 Task: For heading Arial black with underline.  font size for heading18,  'Change the font style of data to'Calibri.  and font size to 9,  Change the alignment of both headline & data to Align center.  In the sheet  analysisAnnualSales_Report_2023
Action: Mouse moved to (402, 579)
Screenshot: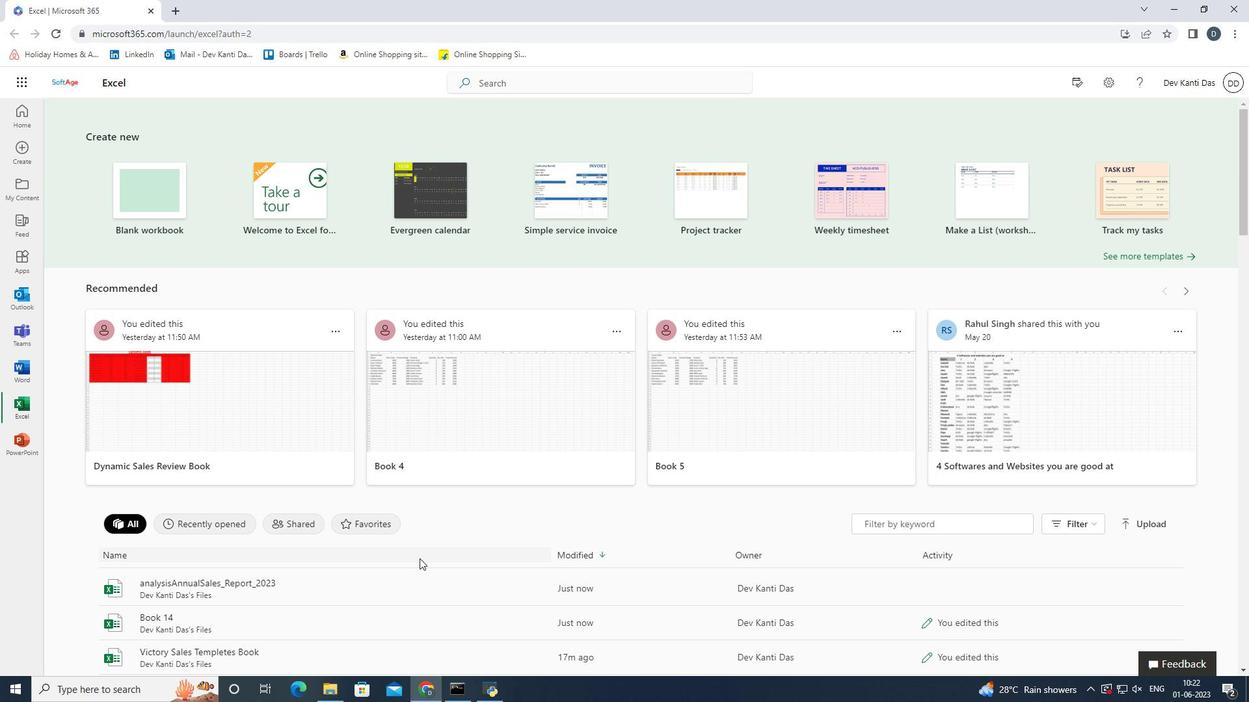 
Action: Mouse pressed left at (402, 579)
Screenshot: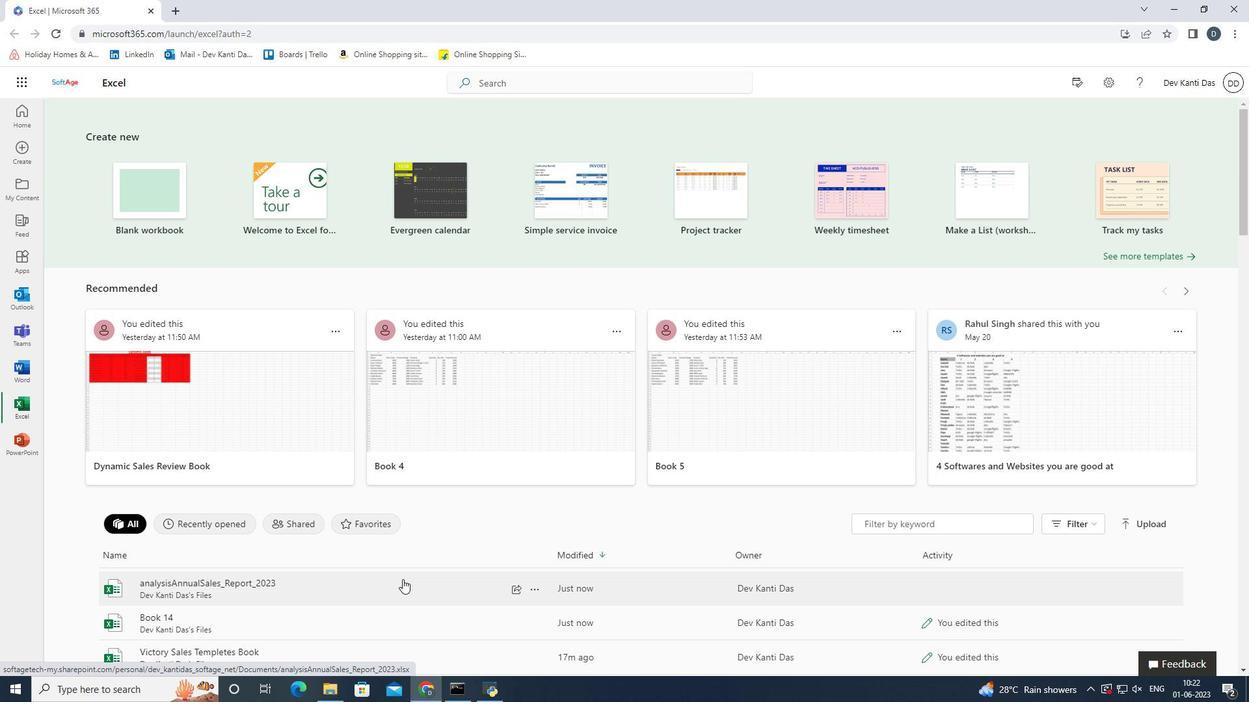 
Action: Mouse moved to (74, 219)
Screenshot: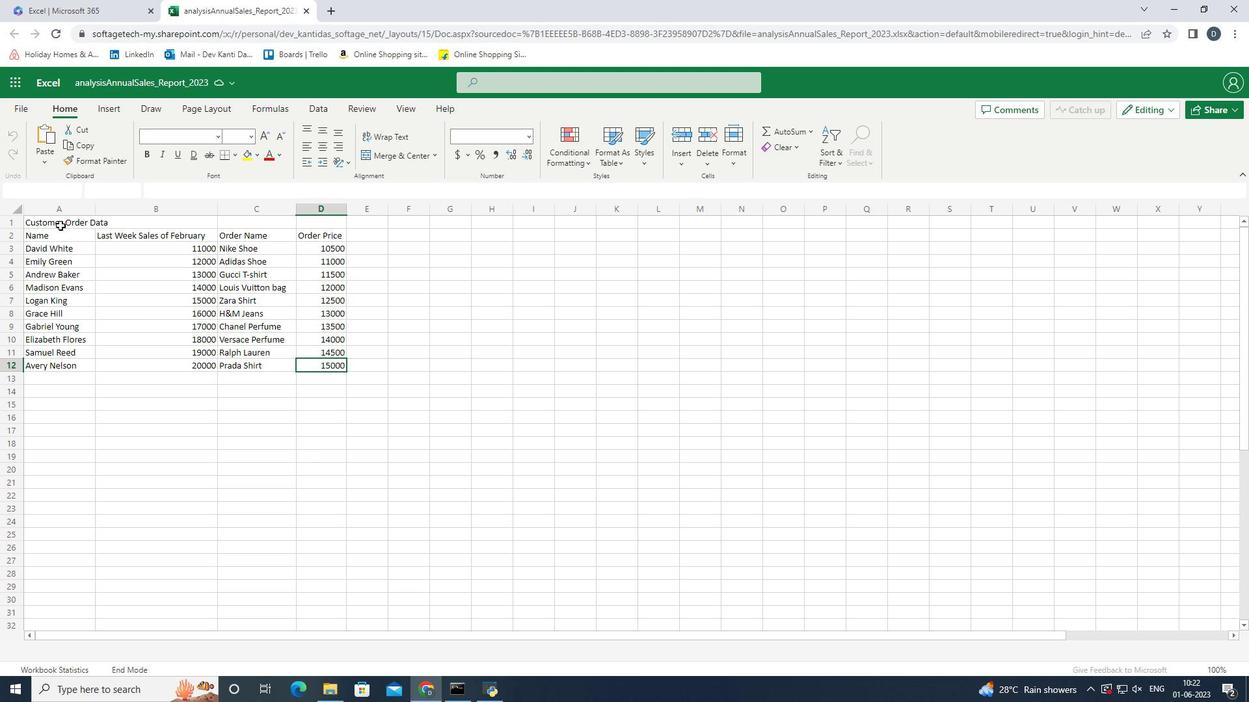 
Action: Mouse pressed left at (74, 219)
Screenshot: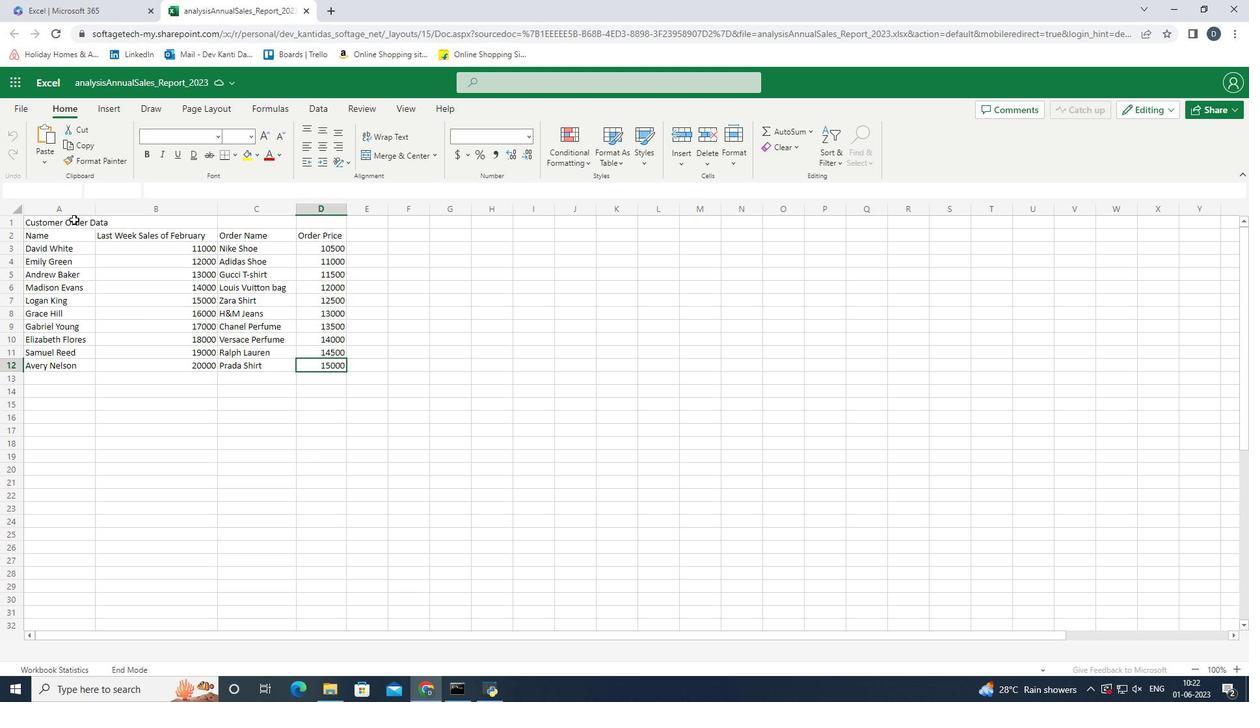 
Action: Mouse moved to (217, 134)
Screenshot: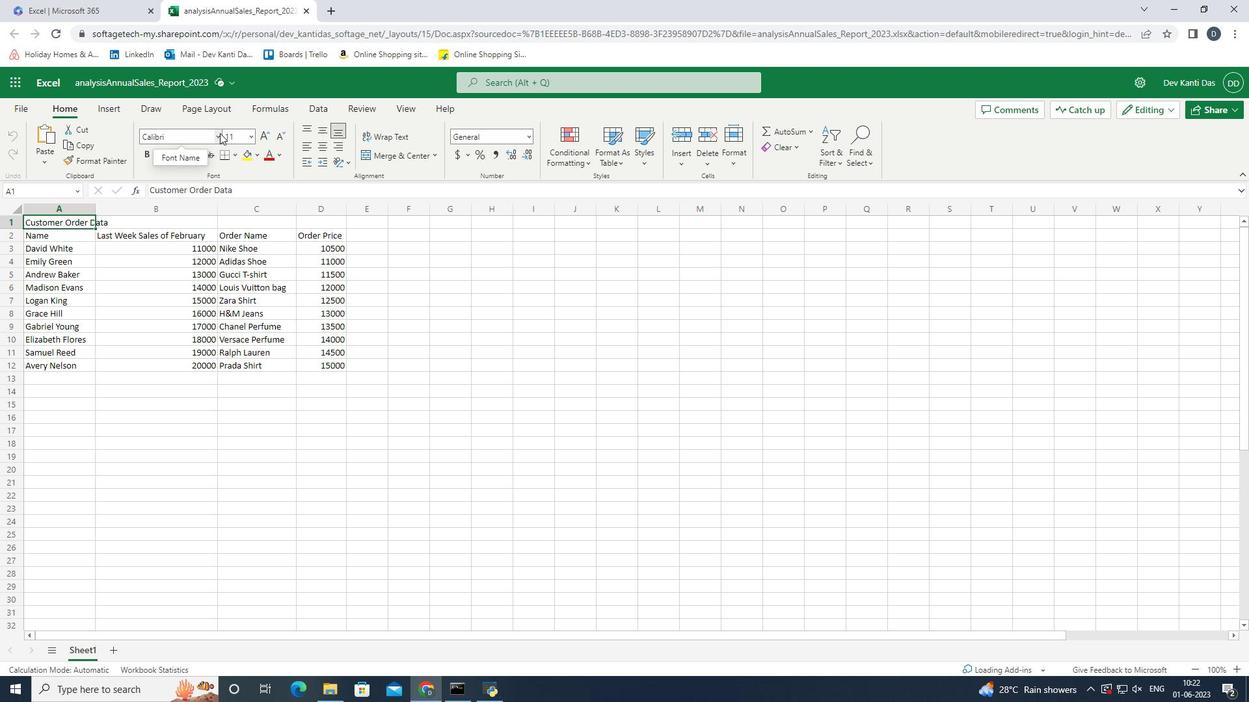 
Action: Mouse pressed left at (217, 134)
Screenshot: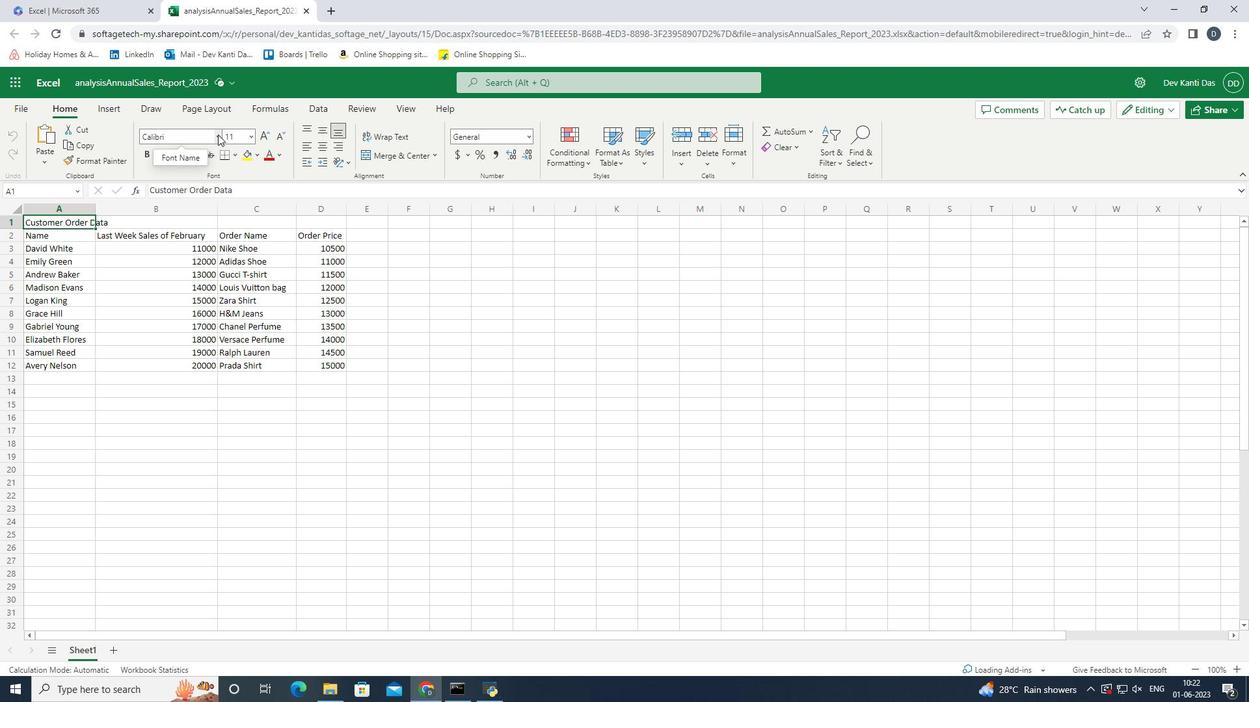 
Action: Mouse moved to (214, 167)
Screenshot: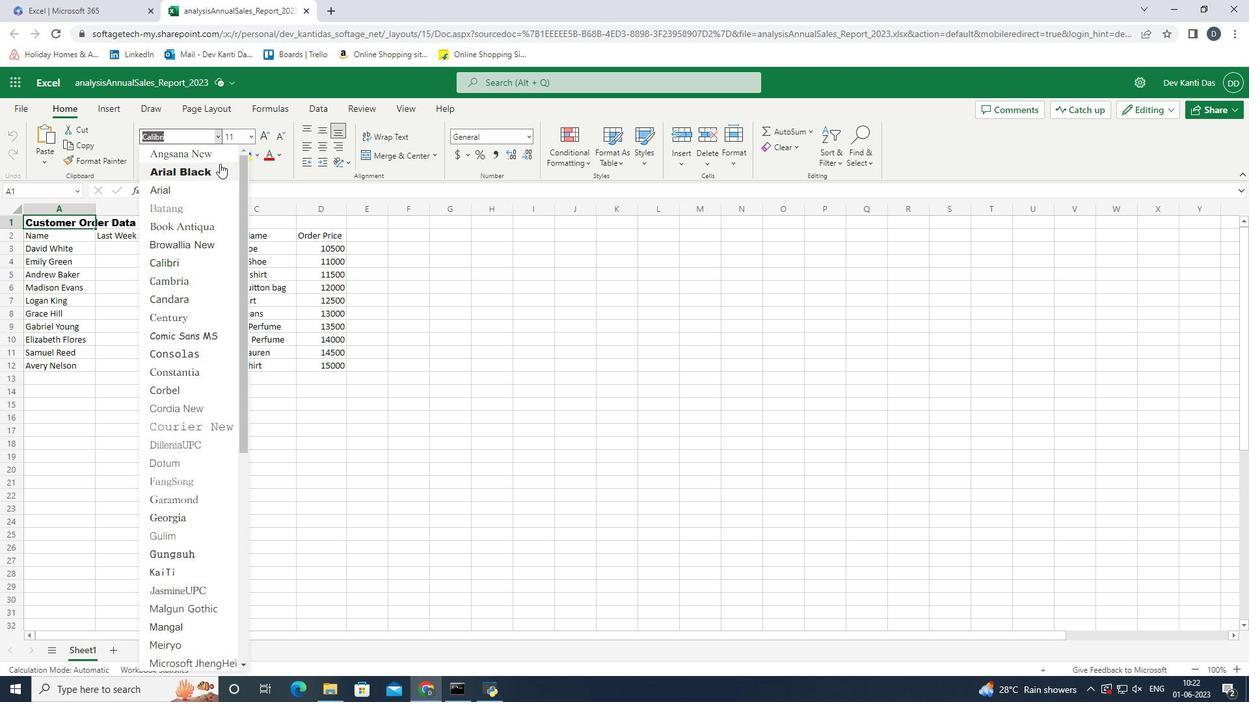 
Action: Mouse pressed left at (214, 167)
Screenshot: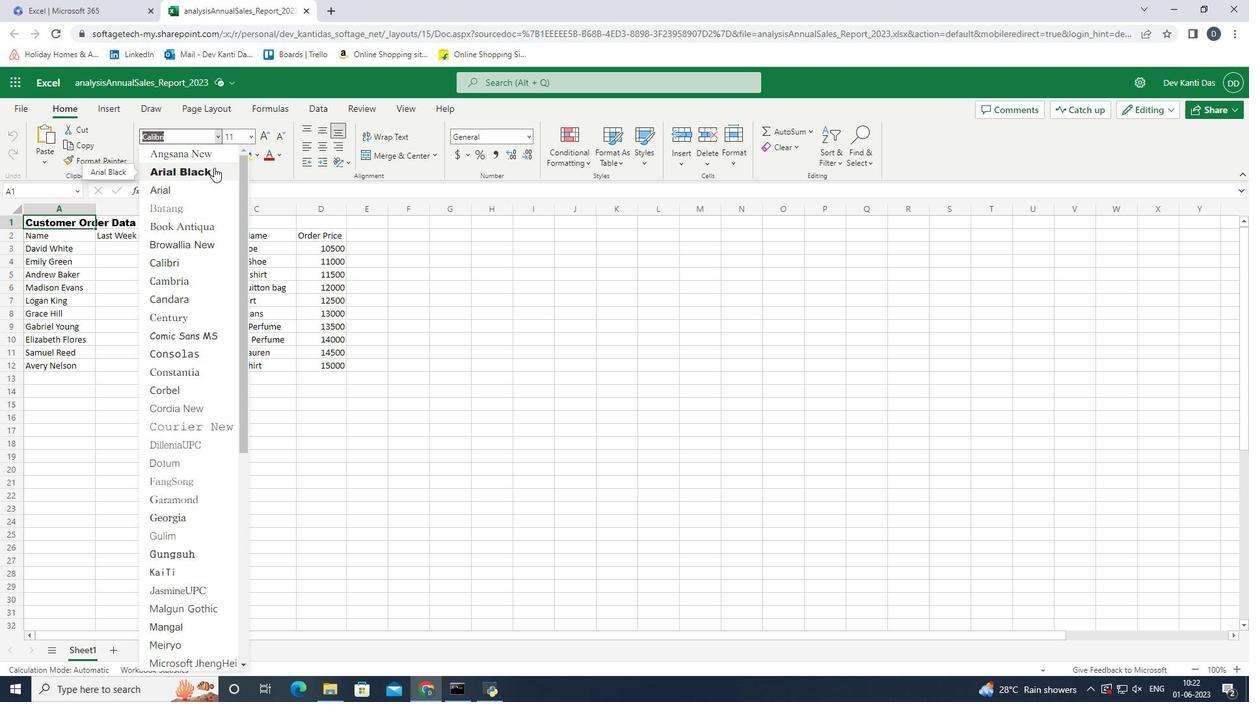 
Action: Mouse moved to (175, 158)
Screenshot: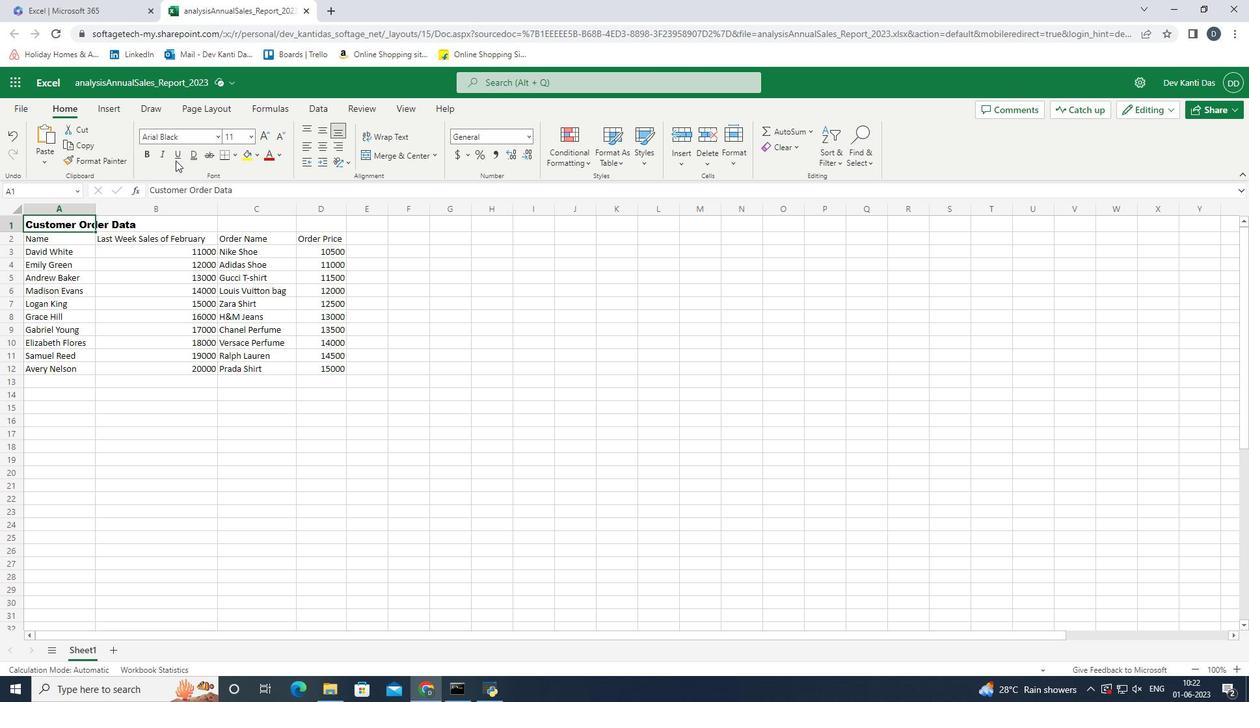 
Action: Mouse pressed left at (175, 158)
Screenshot: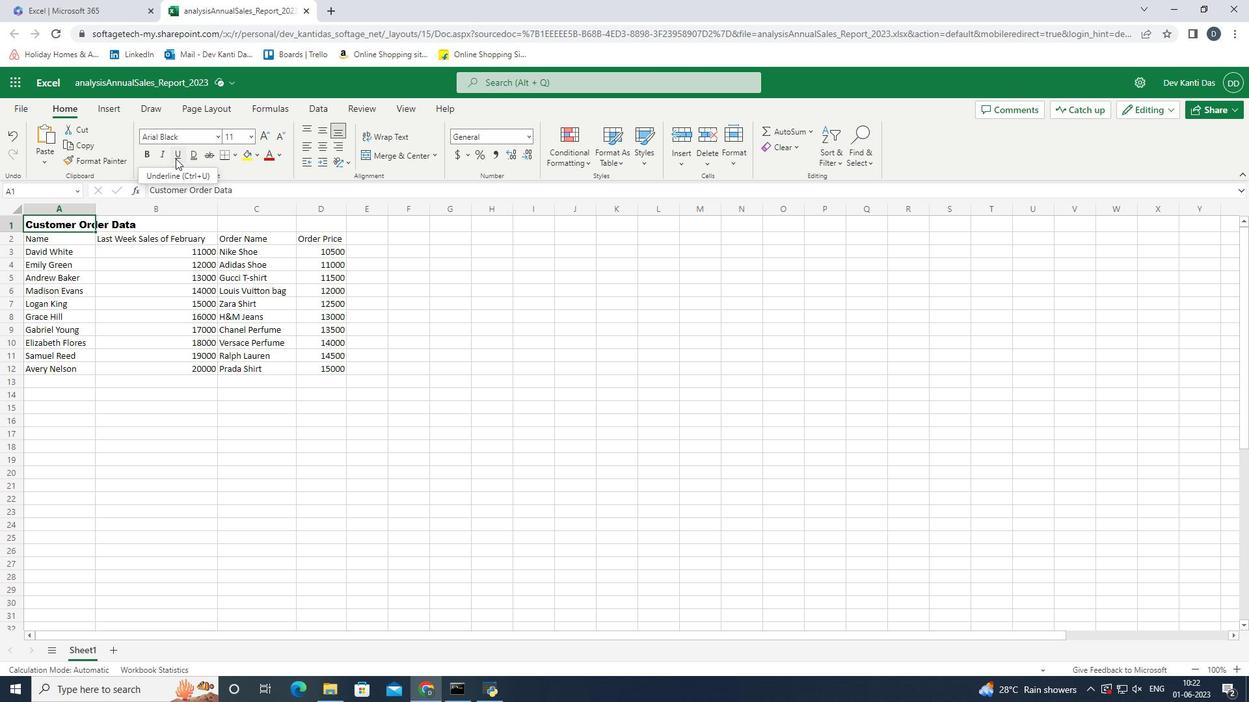 
Action: Mouse moved to (251, 134)
Screenshot: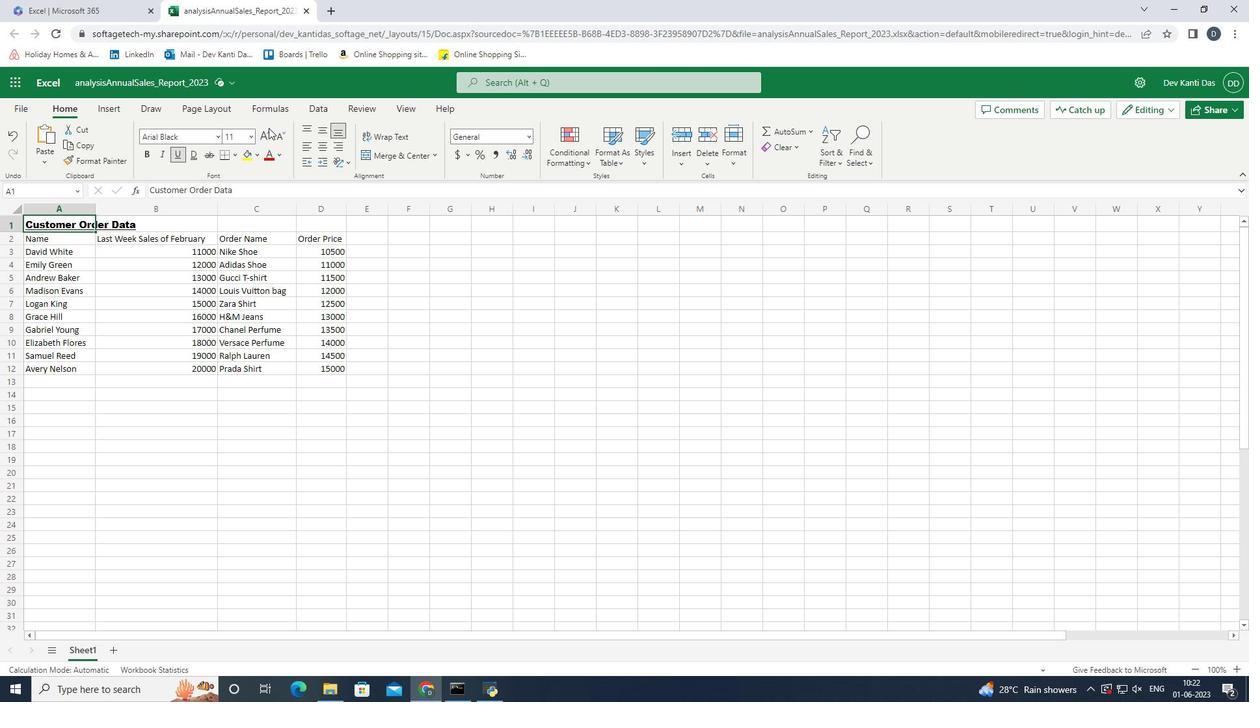 
Action: Mouse pressed left at (251, 134)
Screenshot: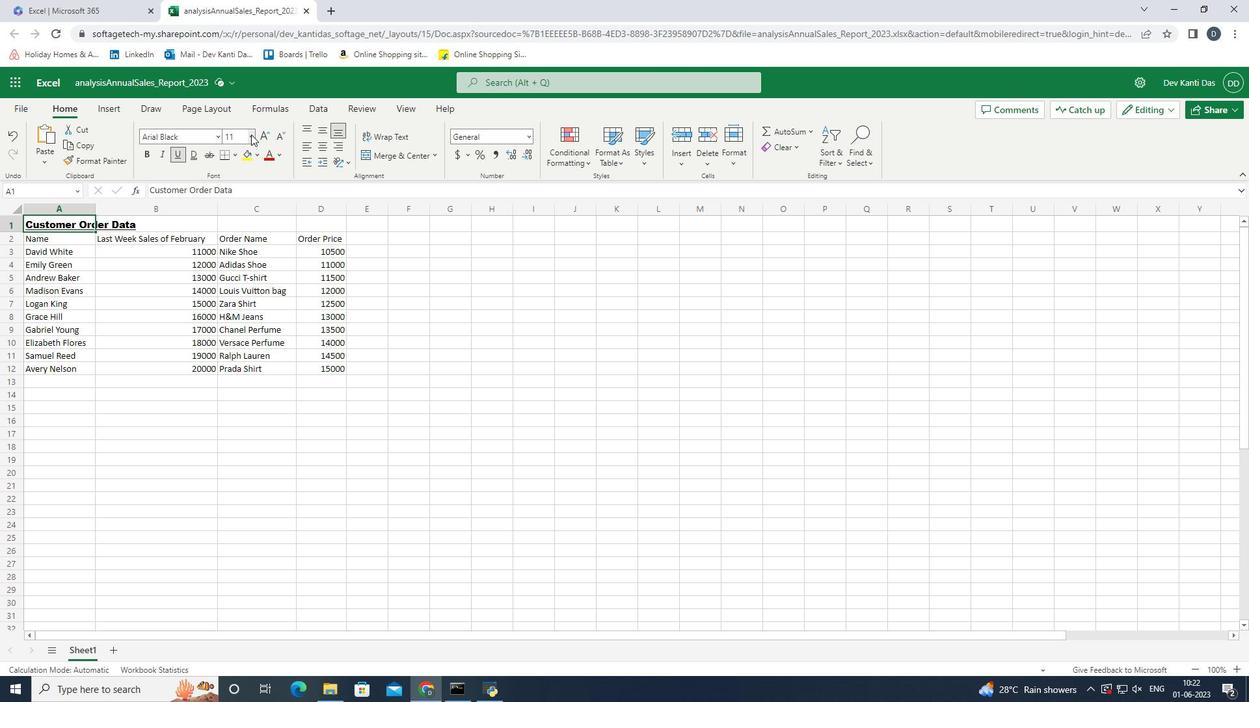 
Action: Mouse moved to (242, 286)
Screenshot: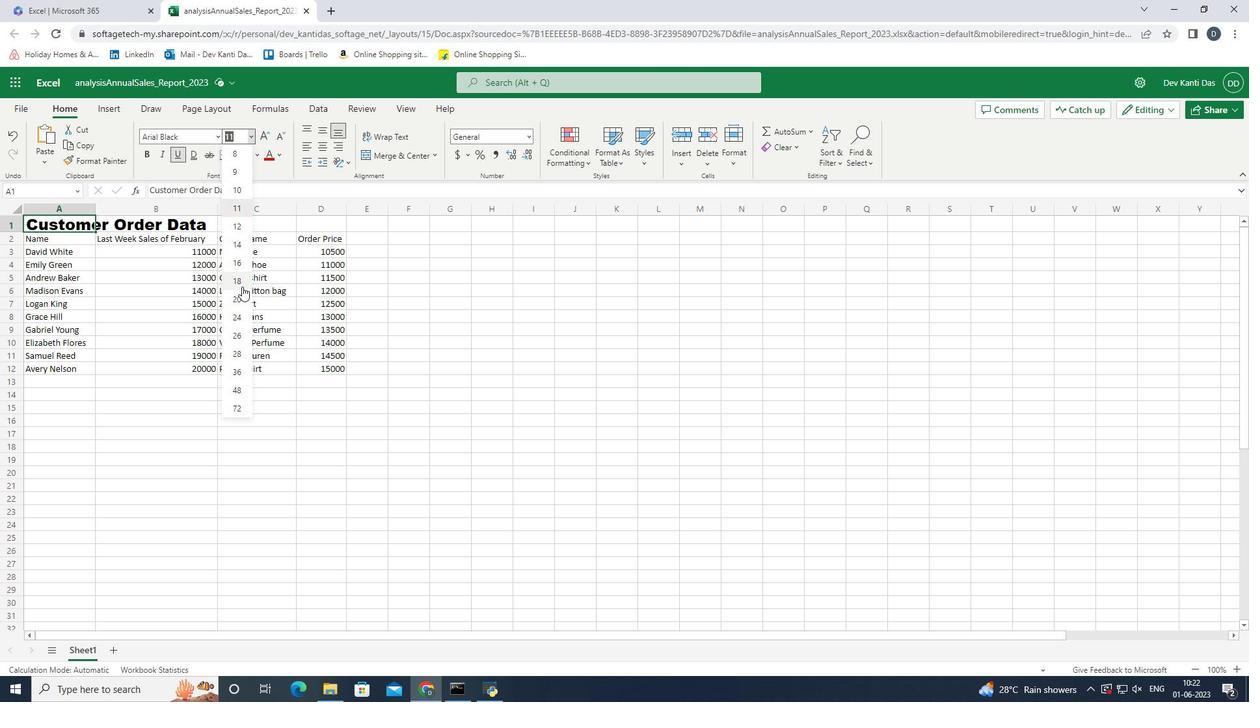 
Action: Mouse pressed left at (242, 286)
Screenshot: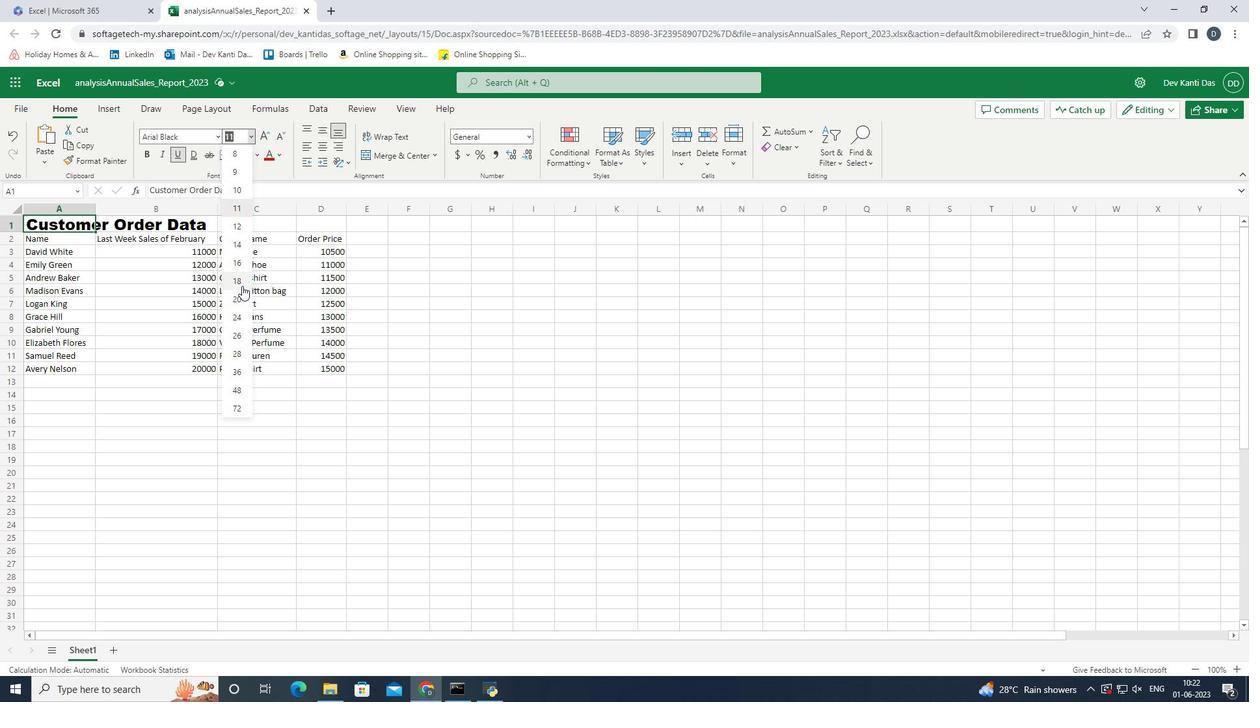 
Action: Mouse moved to (79, 228)
Screenshot: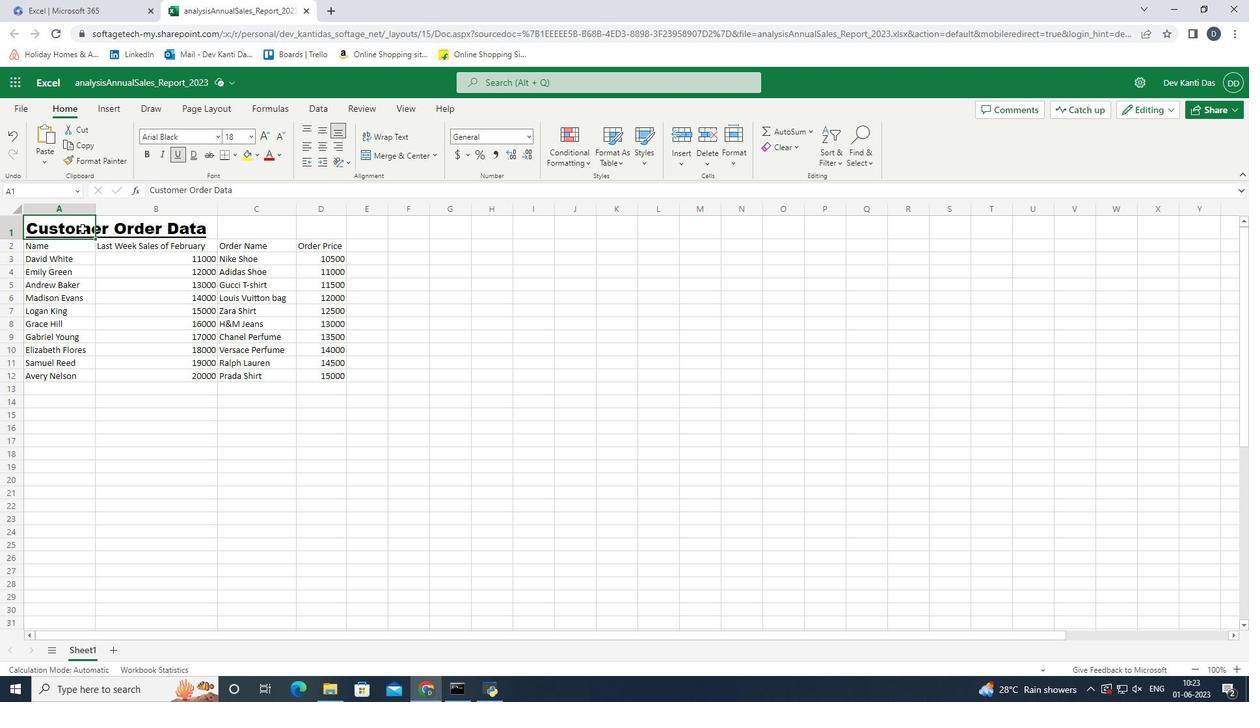 
Action: Mouse pressed left at (79, 228)
Screenshot: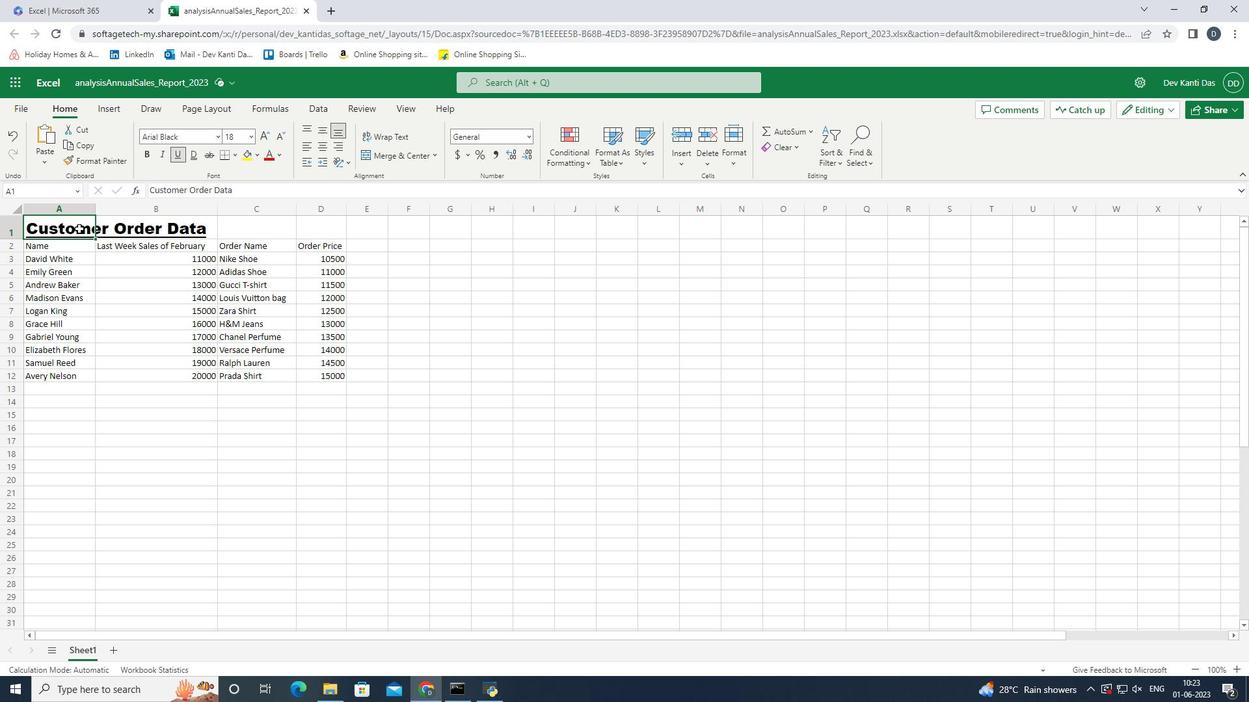 
Action: Mouse moved to (434, 154)
Screenshot: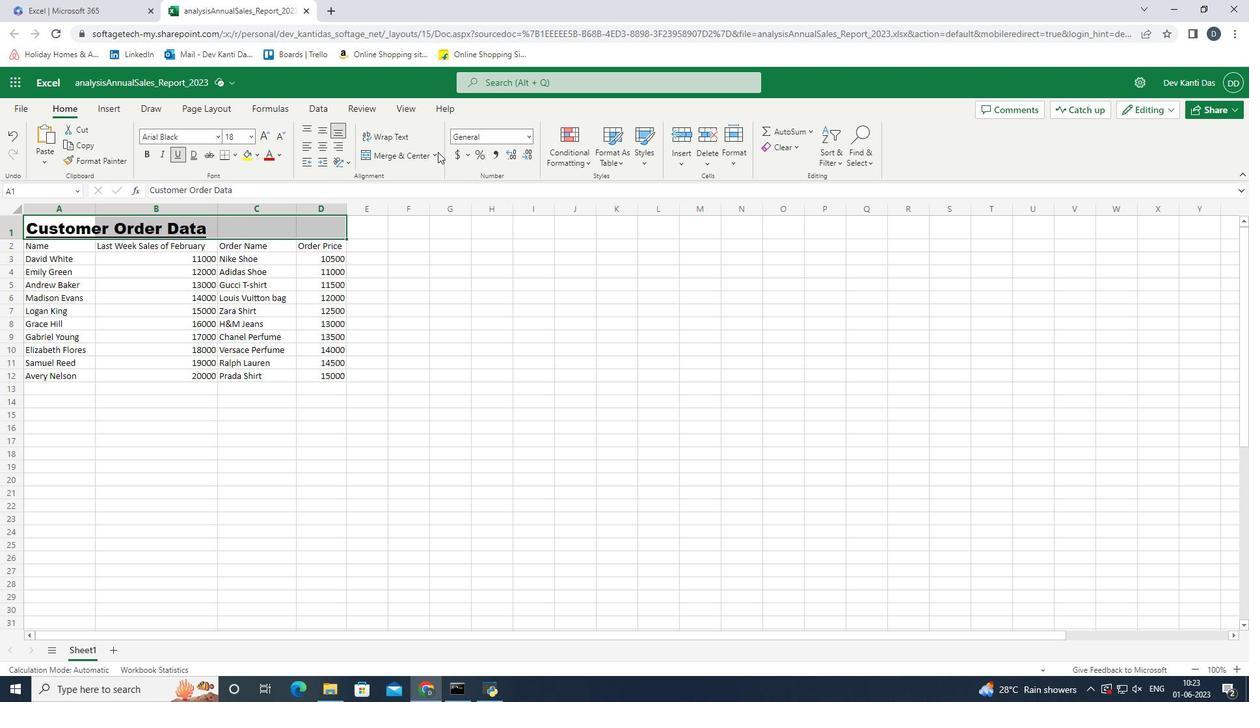 
Action: Mouse pressed left at (434, 154)
Screenshot: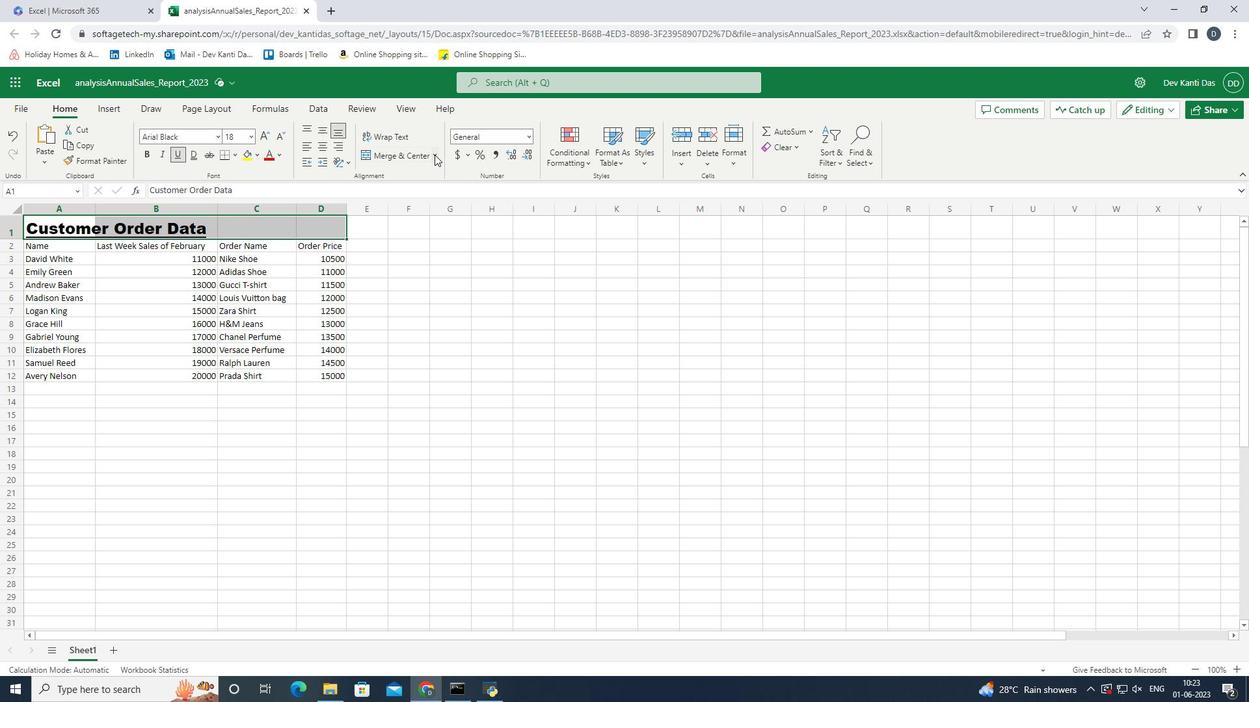 
Action: Mouse moved to (431, 227)
Screenshot: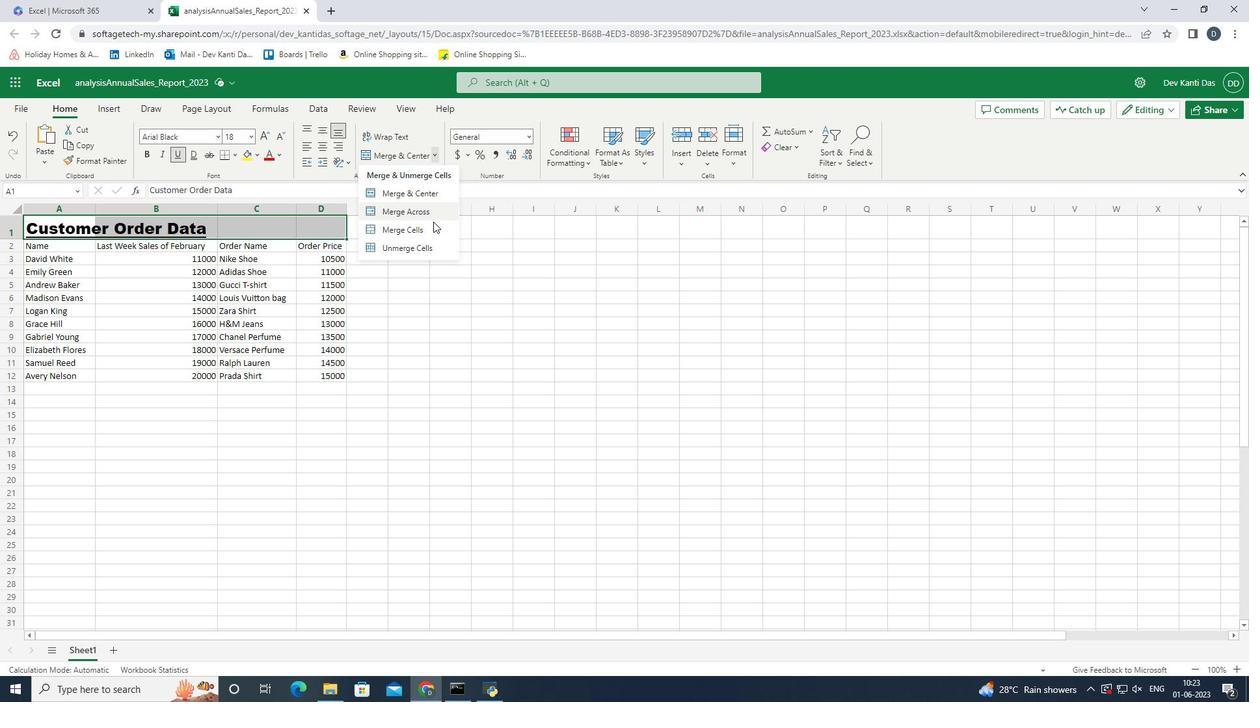 
Action: Mouse pressed left at (431, 227)
Screenshot: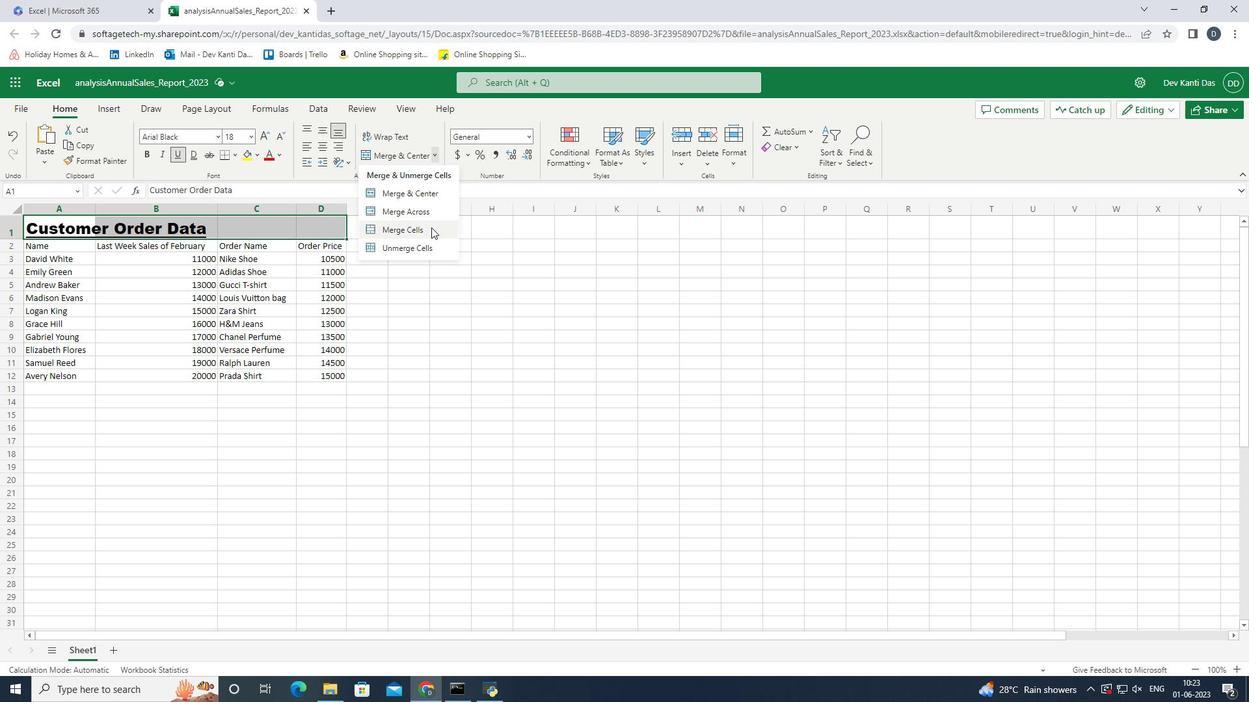 
Action: Mouse moved to (80, 251)
Screenshot: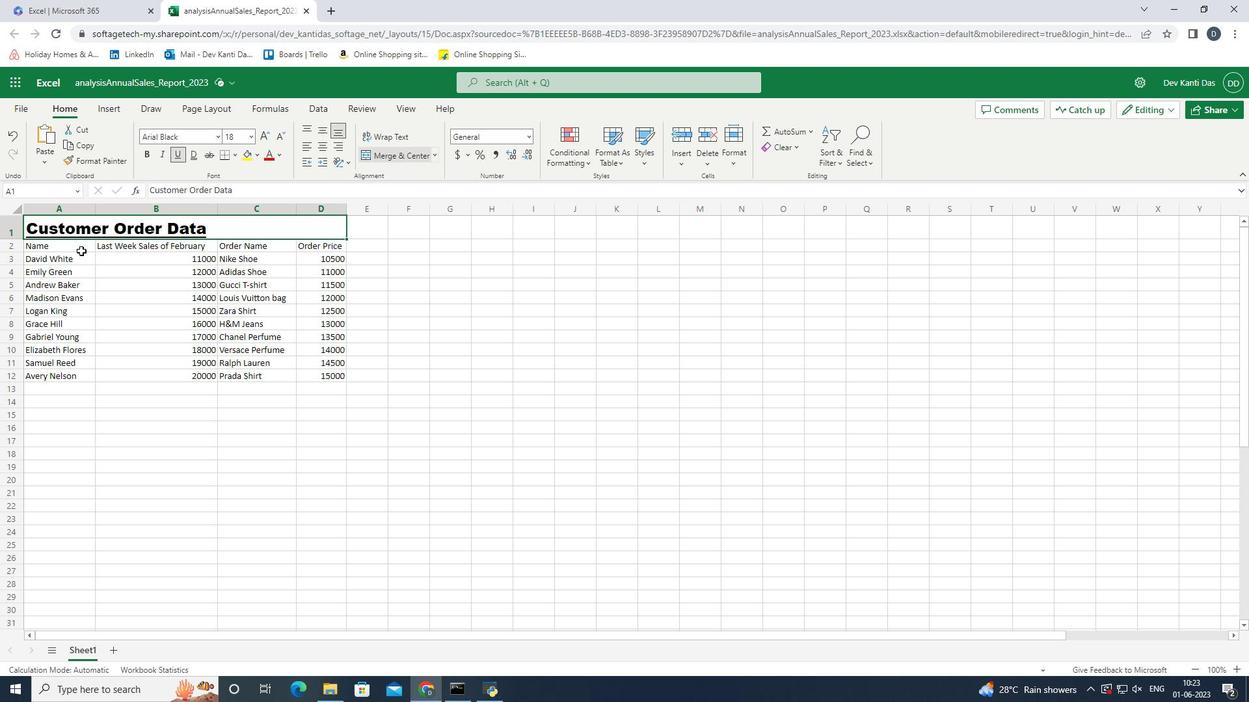 
Action: Mouse pressed left at (80, 251)
Screenshot: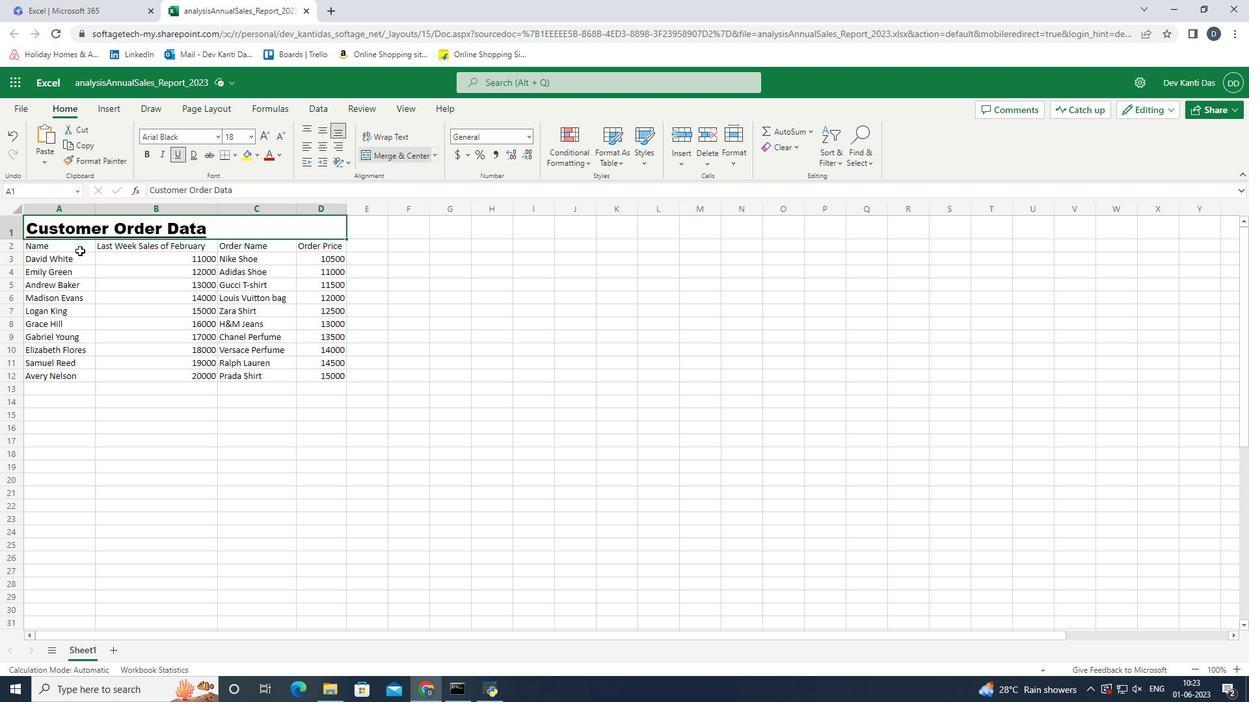 
Action: Mouse moved to (58, 246)
Screenshot: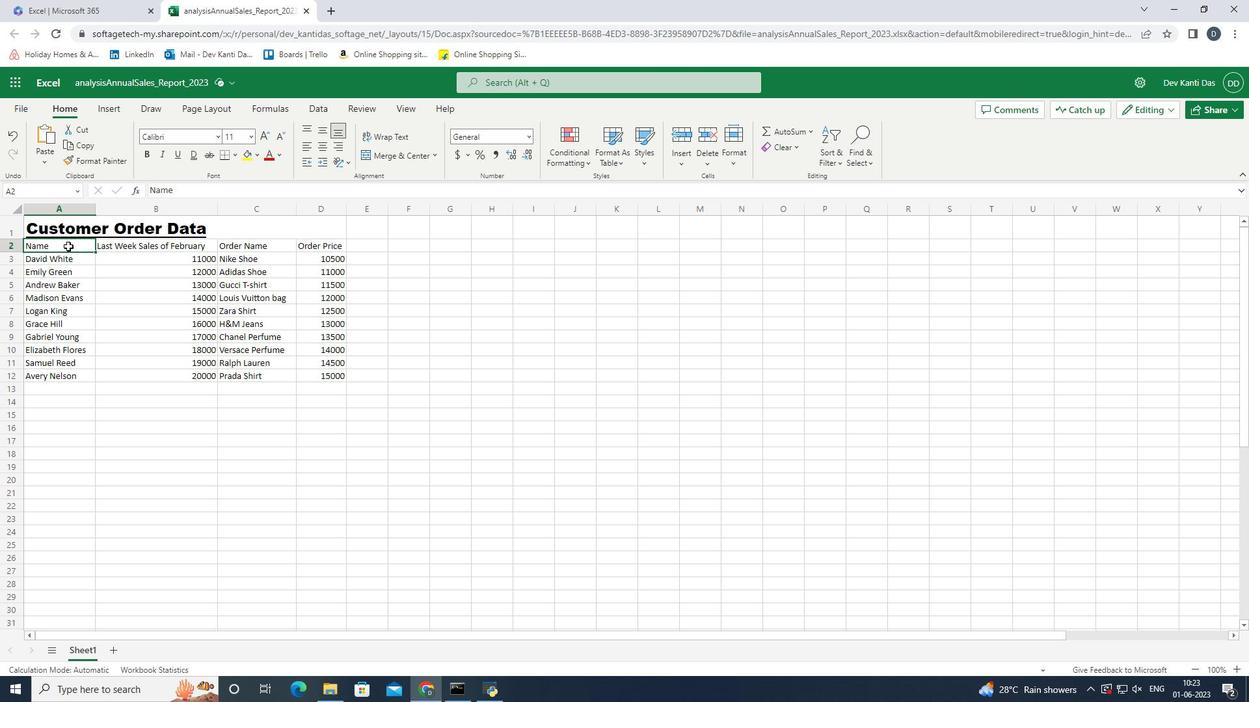 
Action: Mouse pressed left at (58, 246)
Screenshot: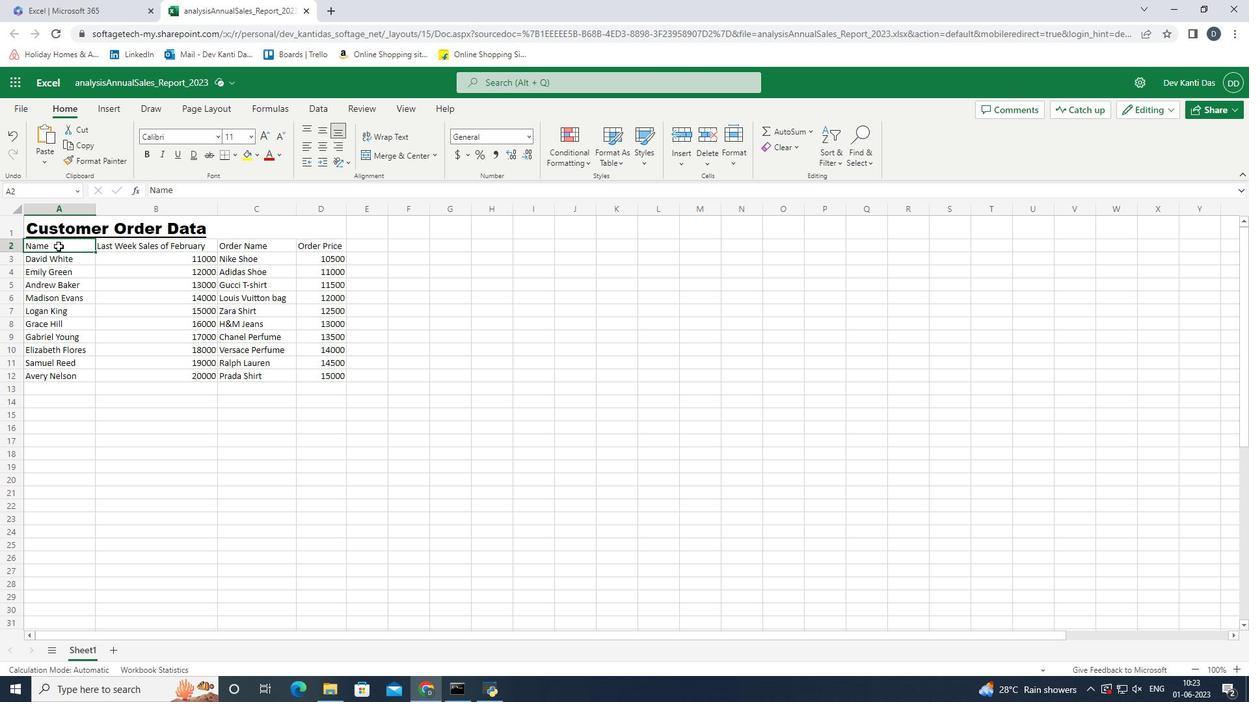 
Action: Mouse moved to (218, 136)
Screenshot: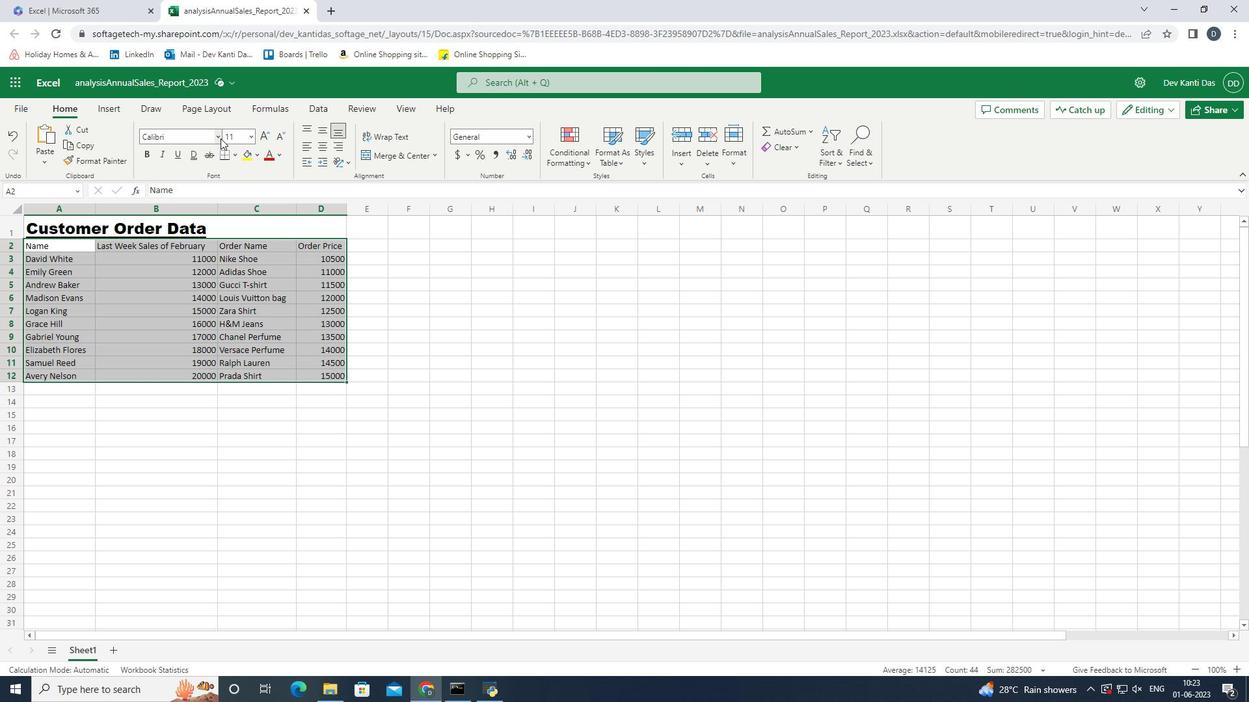 
Action: Mouse pressed left at (218, 136)
Screenshot: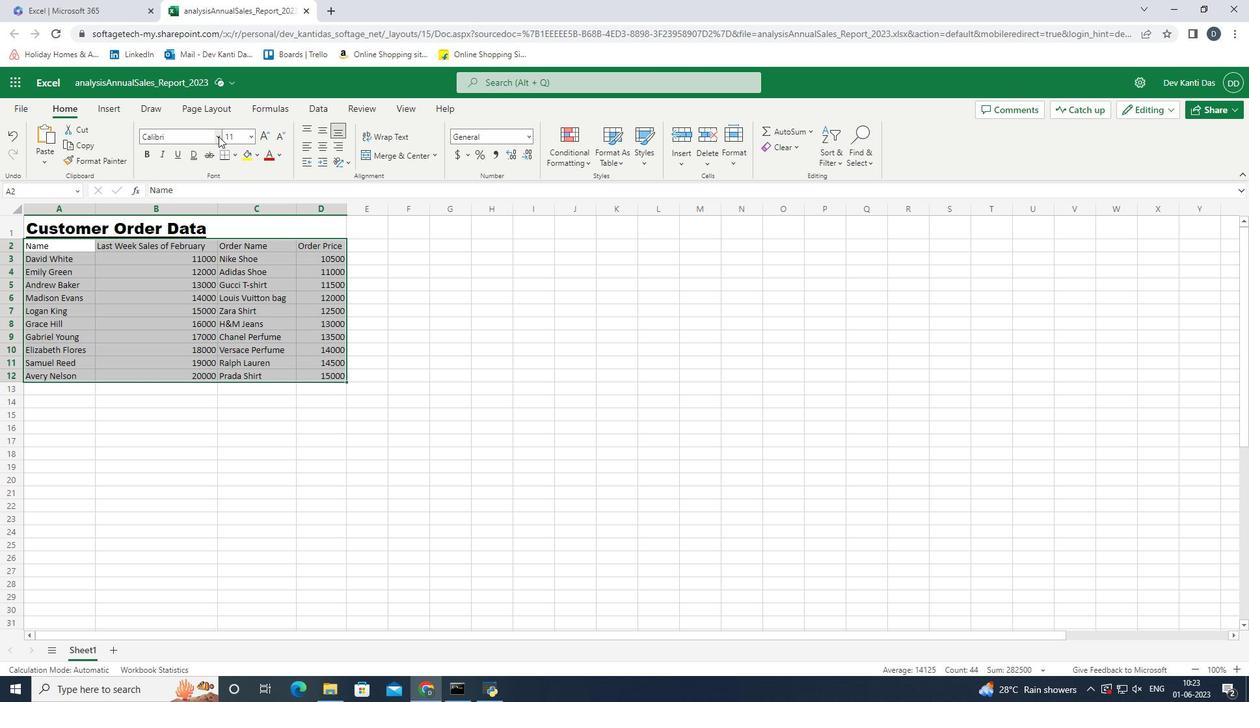 
Action: Mouse moved to (197, 261)
Screenshot: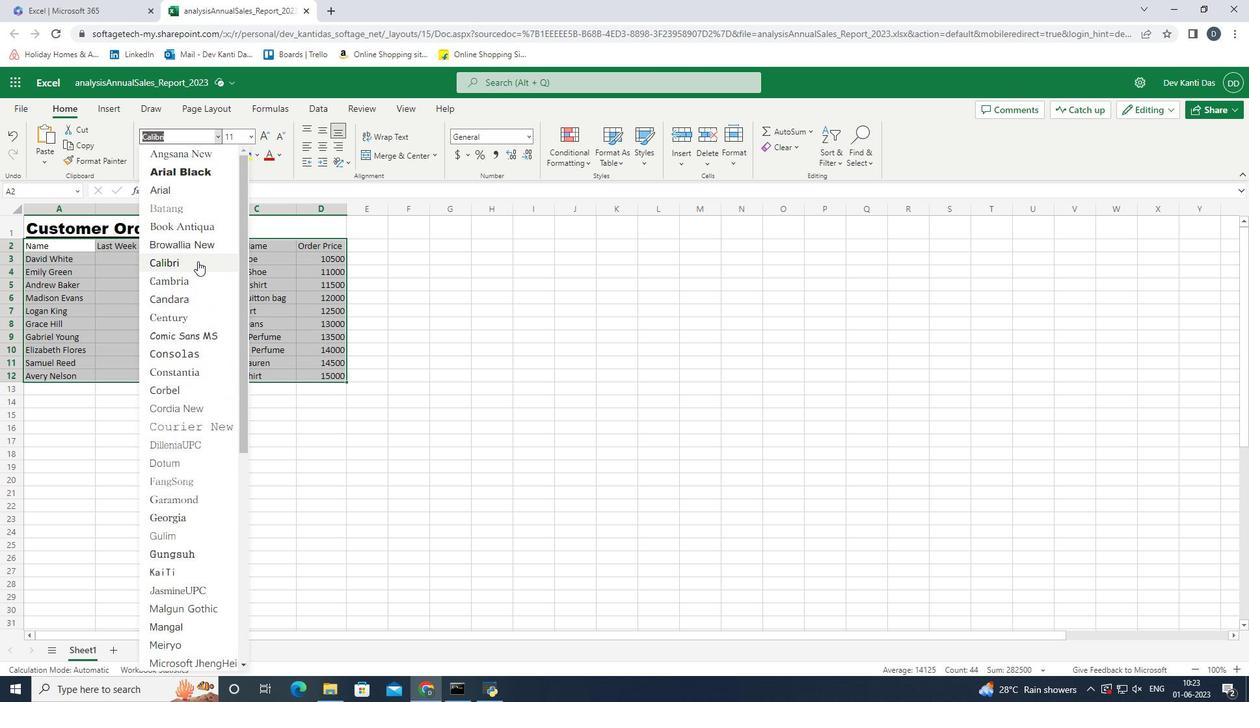 
Action: Mouse pressed left at (197, 261)
Screenshot: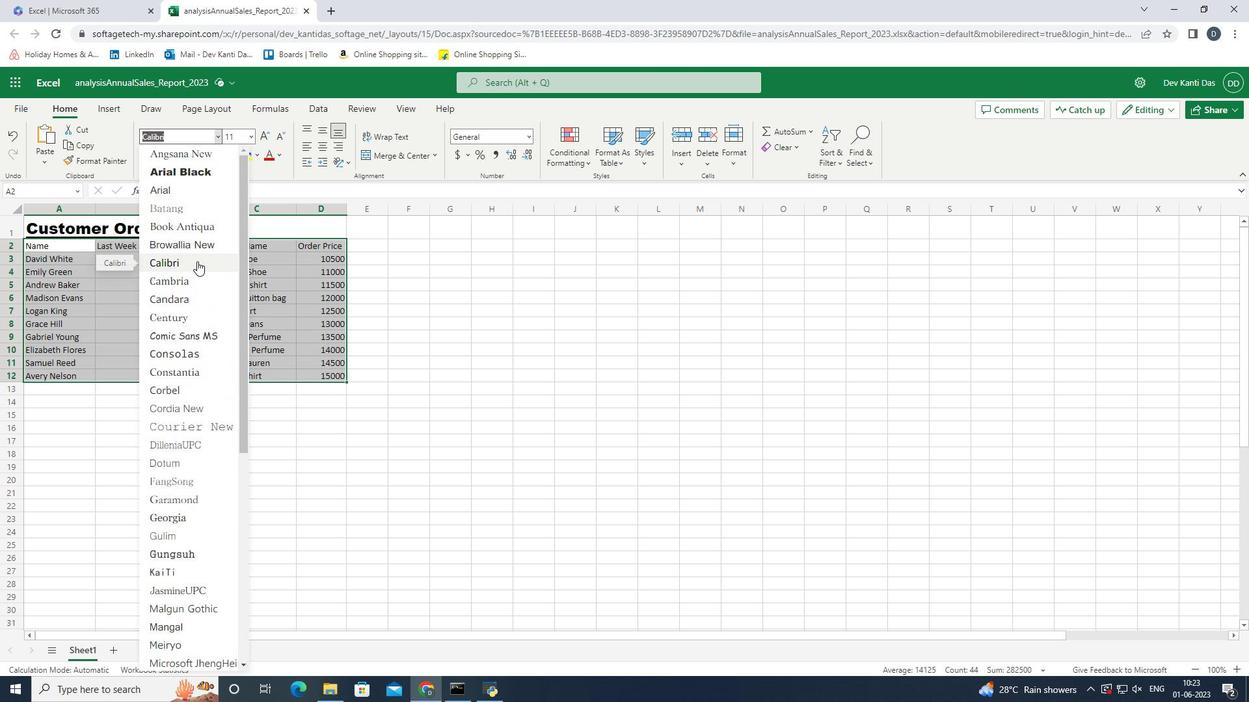 
Action: Mouse moved to (249, 139)
Screenshot: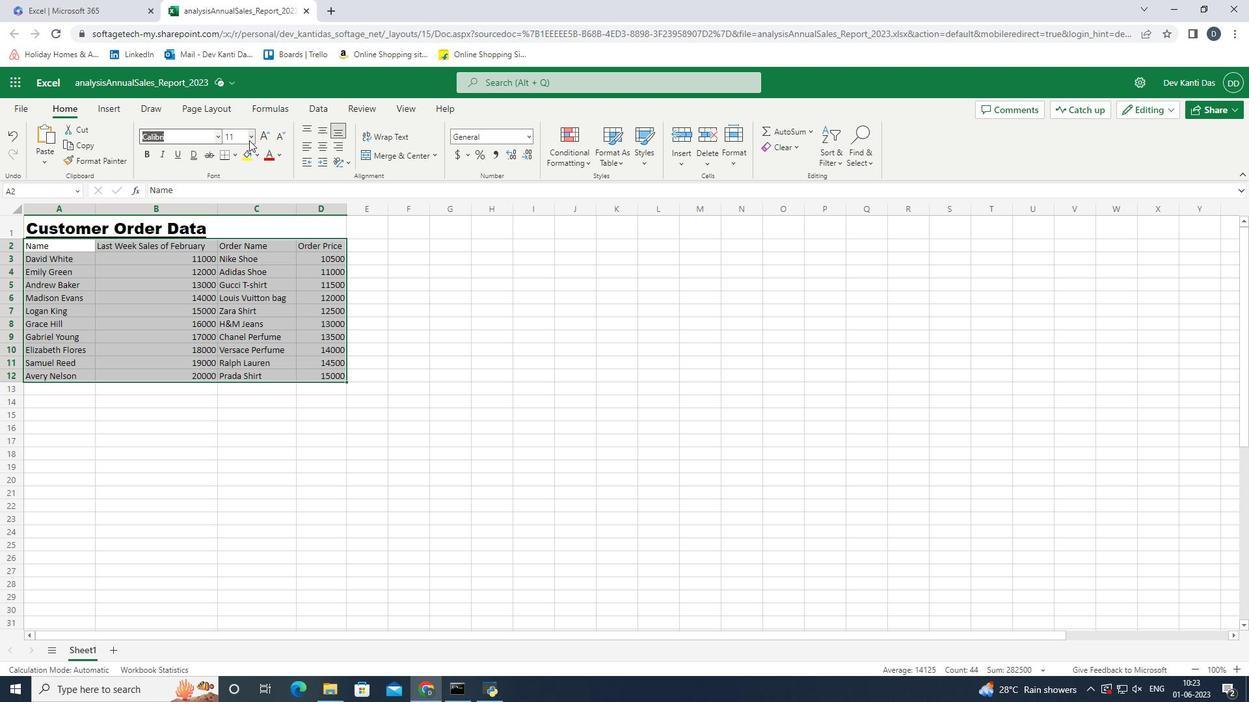 
Action: Mouse pressed left at (249, 139)
Screenshot: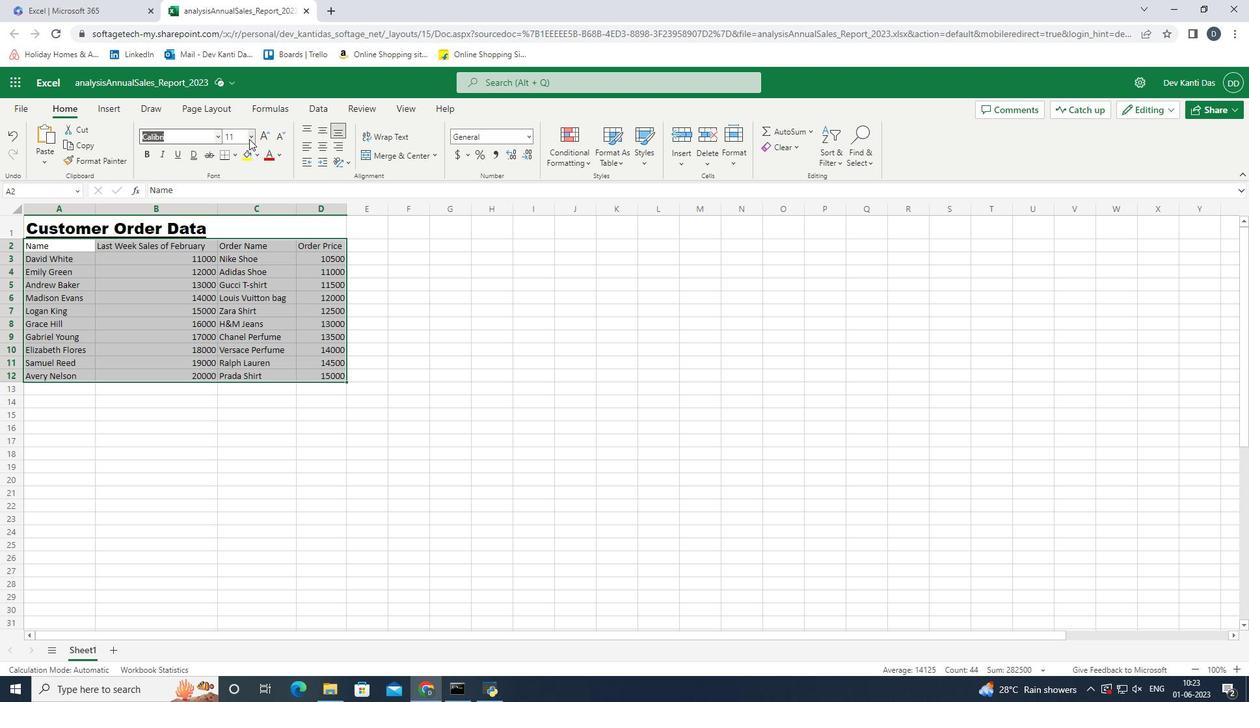 
Action: Mouse moved to (236, 169)
Screenshot: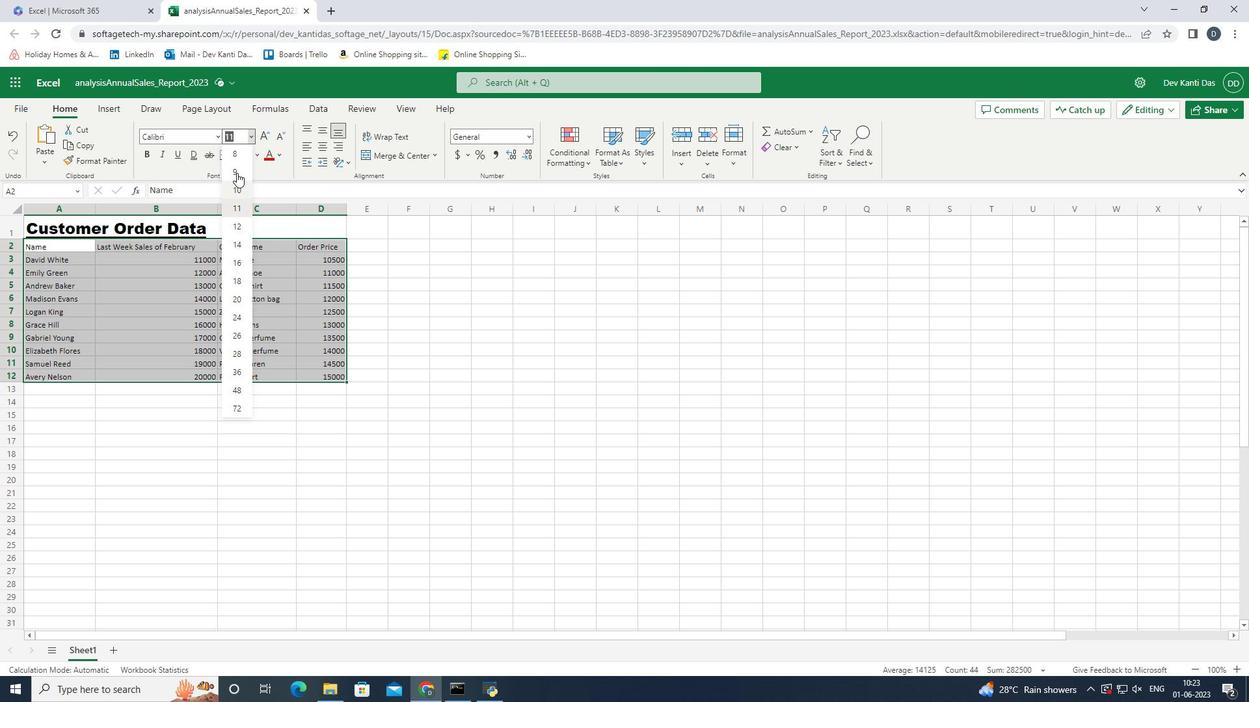 
Action: Mouse pressed left at (236, 169)
Screenshot: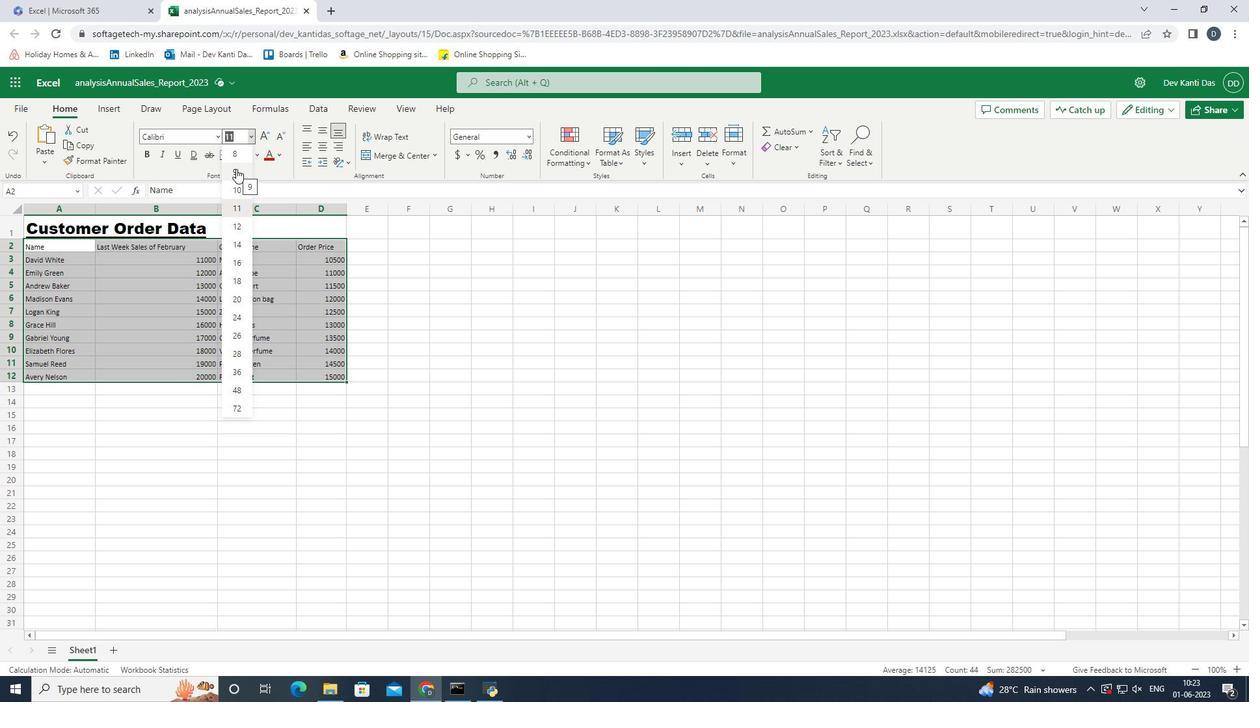 
Action: Mouse moved to (221, 228)
Screenshot: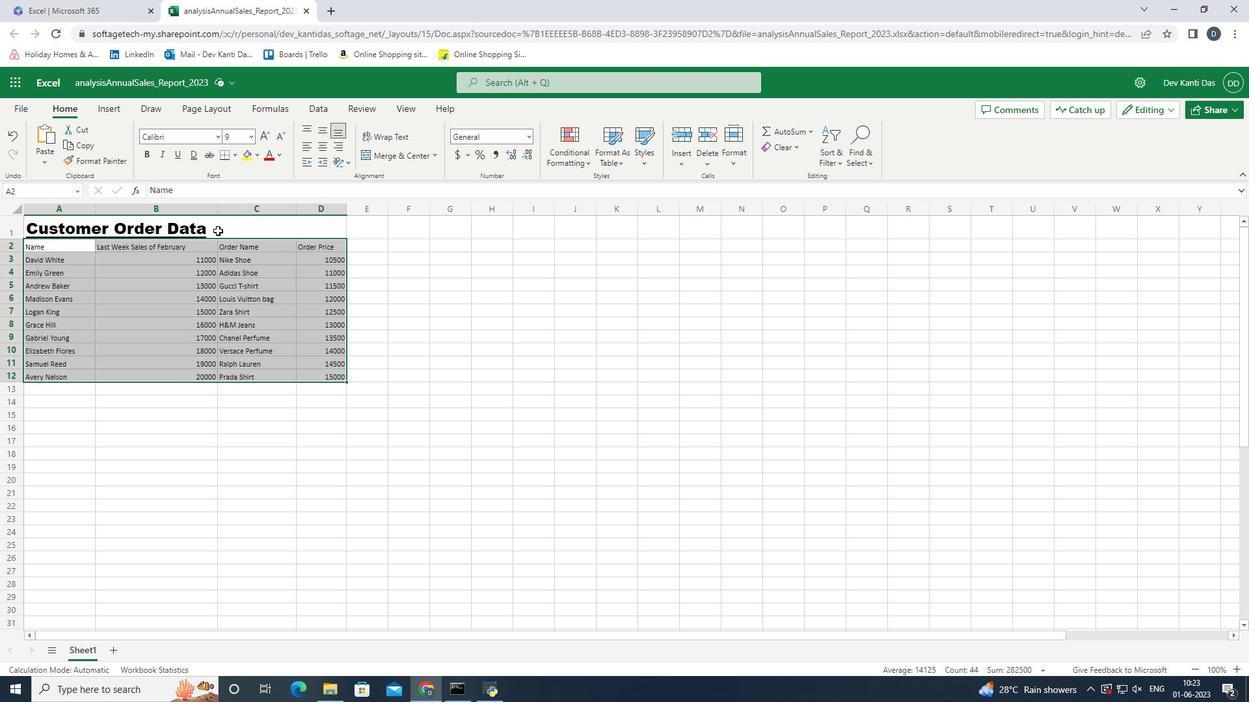 
Action: Mouse pressed left at (221, 228)
Screenshot: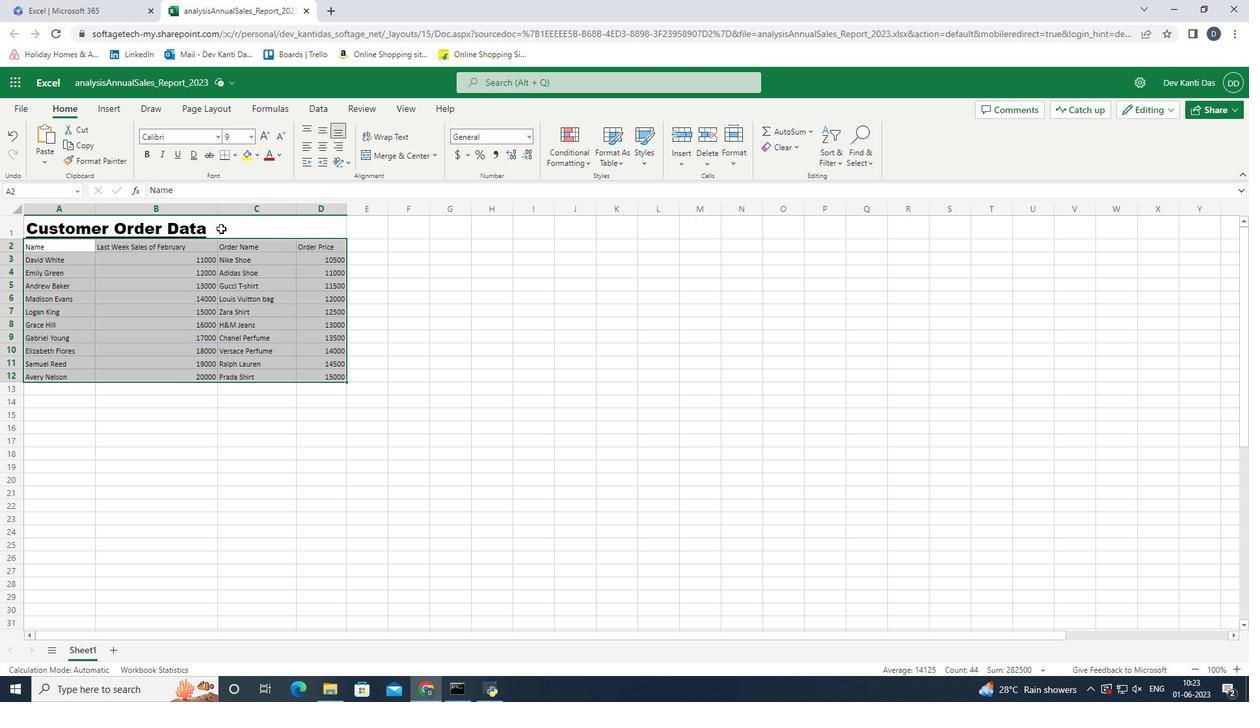 
Action: Mouse pressed left at (221, 228)
Screenshot: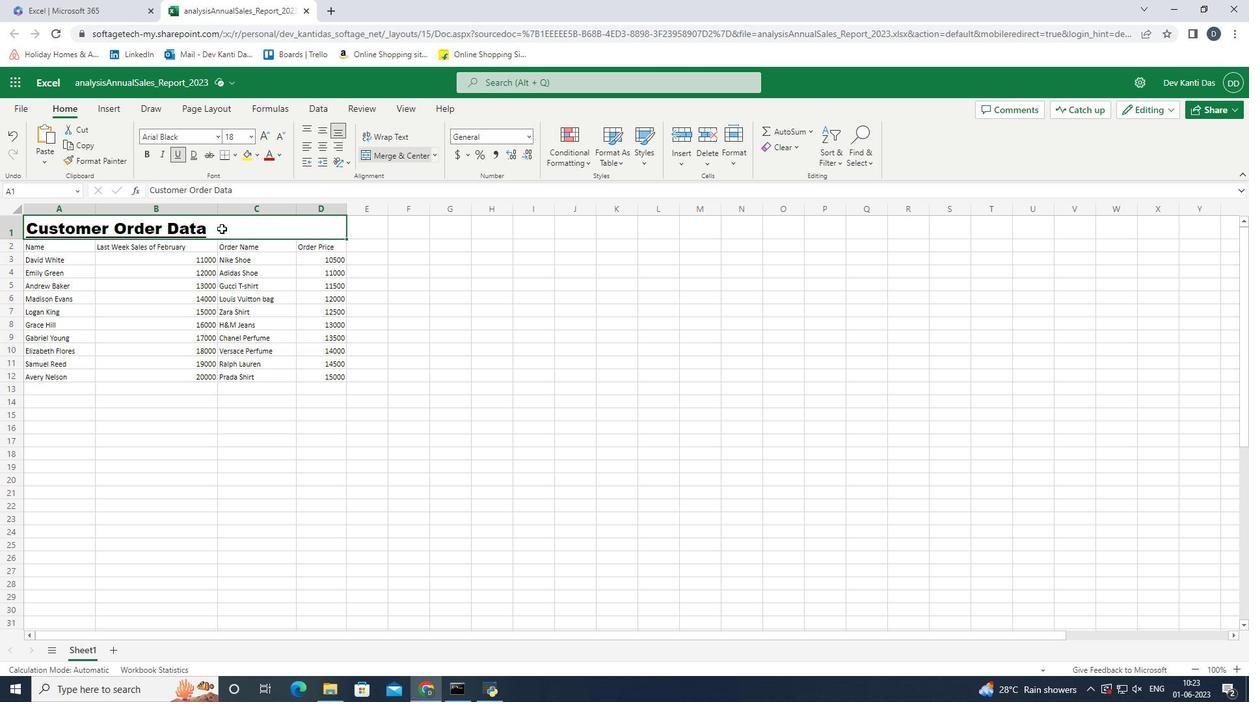 
Action: Mouse moved to (316, 125)
Screenshot: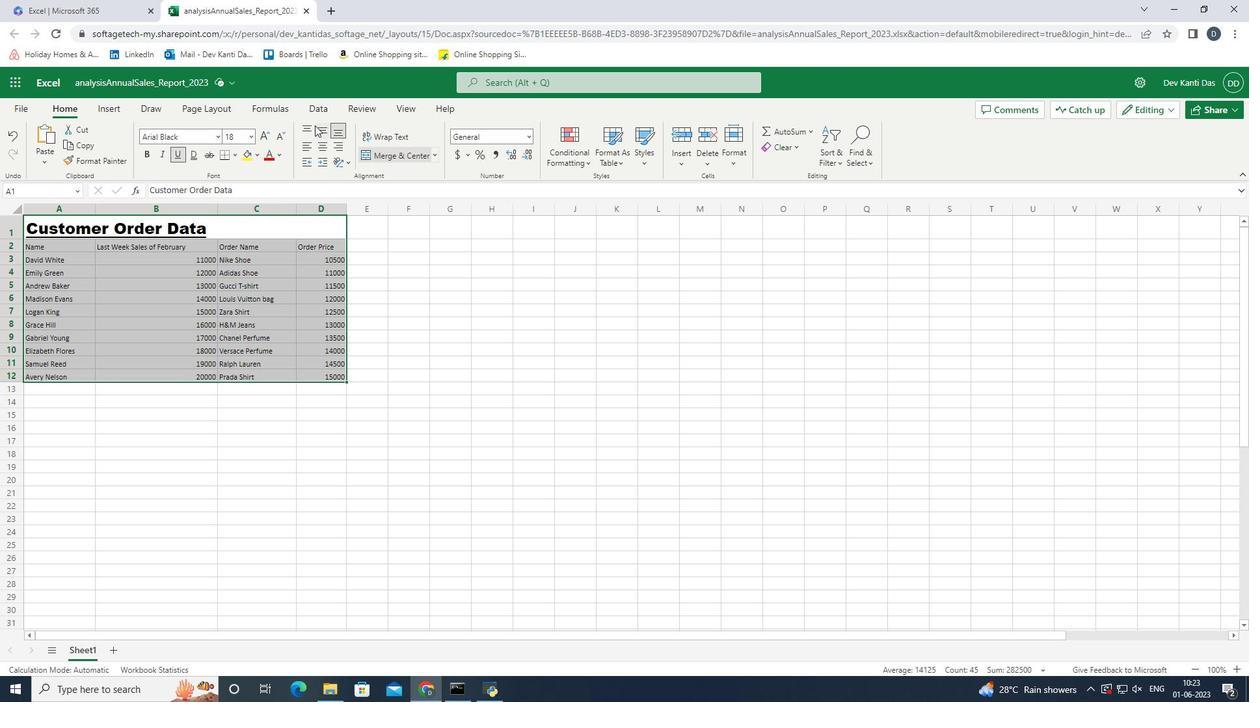 
Action: Mouse pressed left at (316, 125)
Screenshot: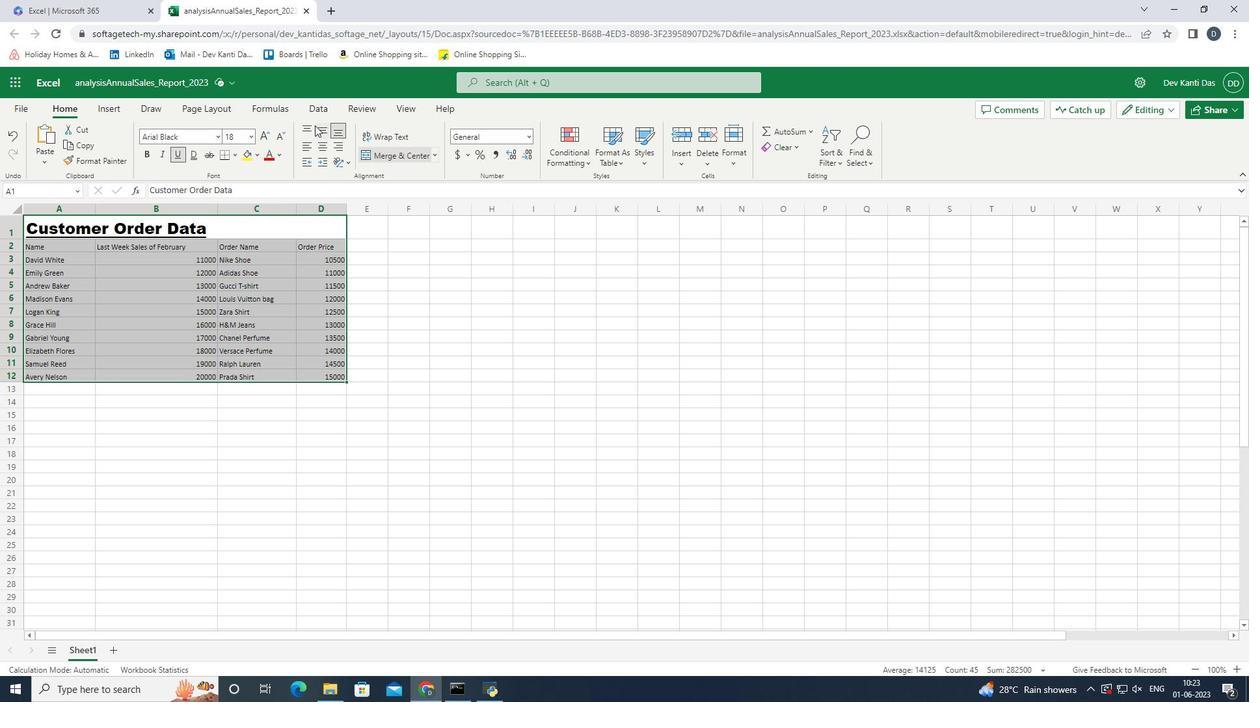 
Action: Mouse moved to (320, 149)
Screenshot: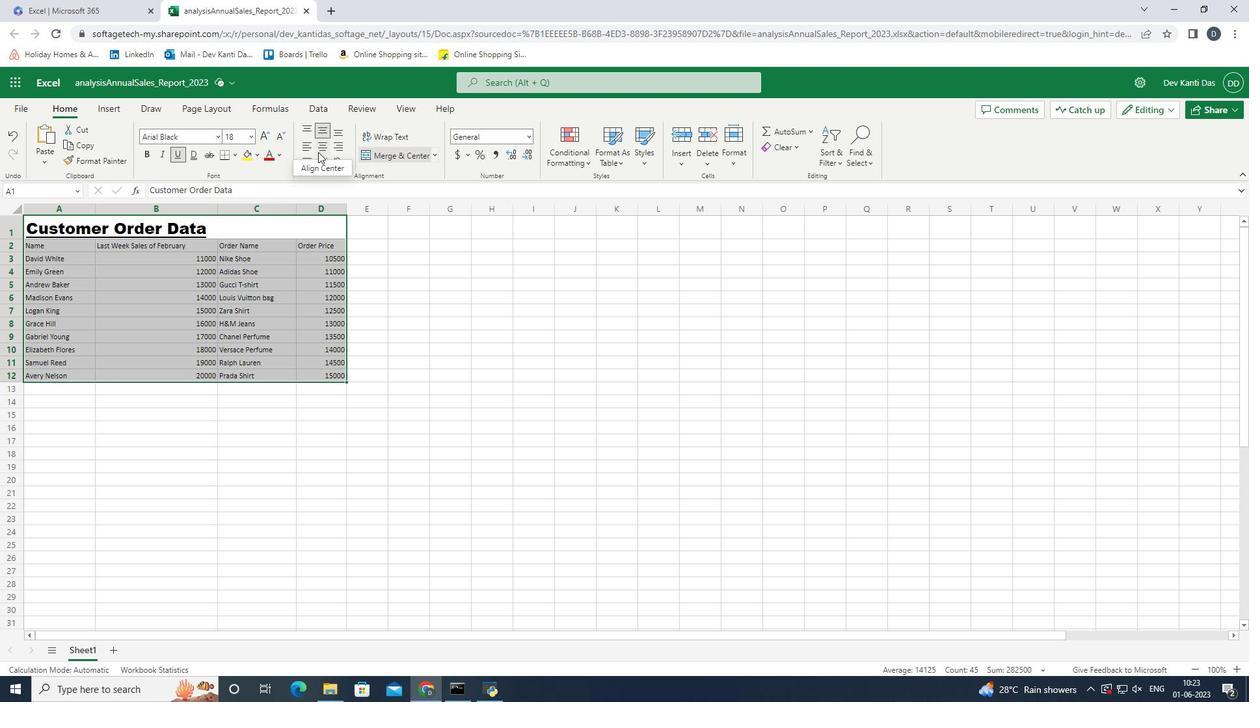 
Action: Mouse pressed left at (320, 149)
Screenshot: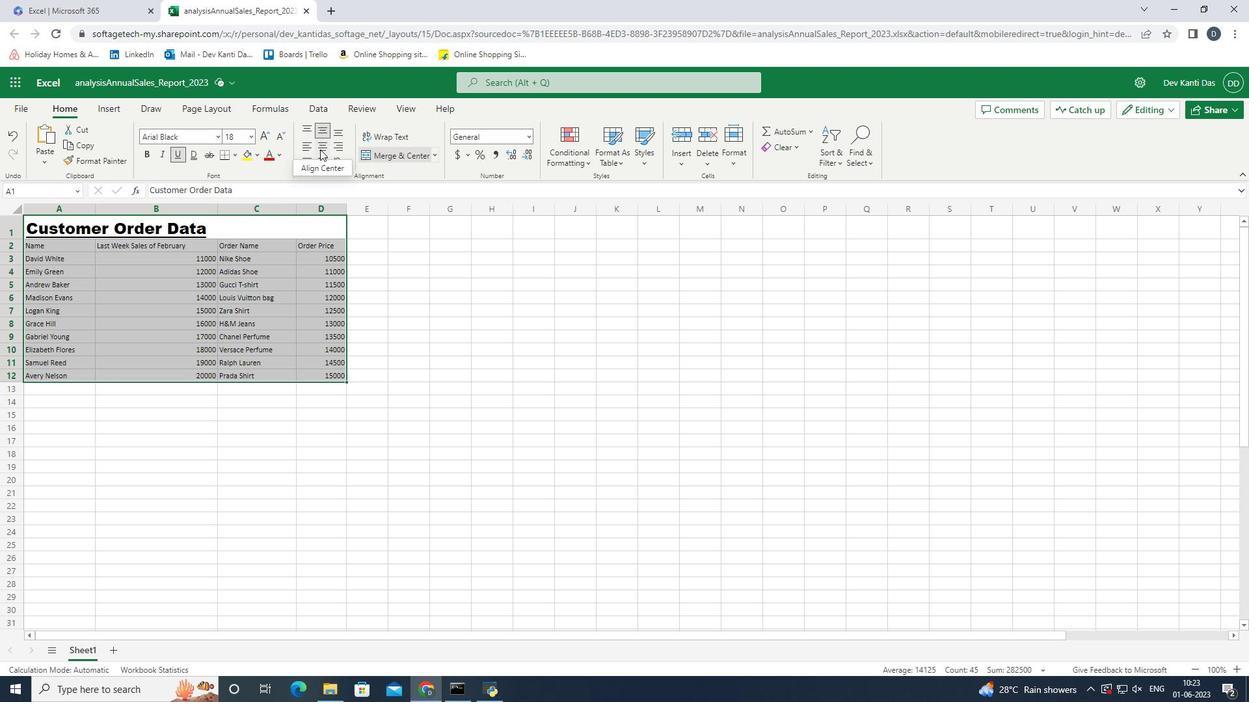 
Action: Mouse moved to (323, 376)
Screenshot: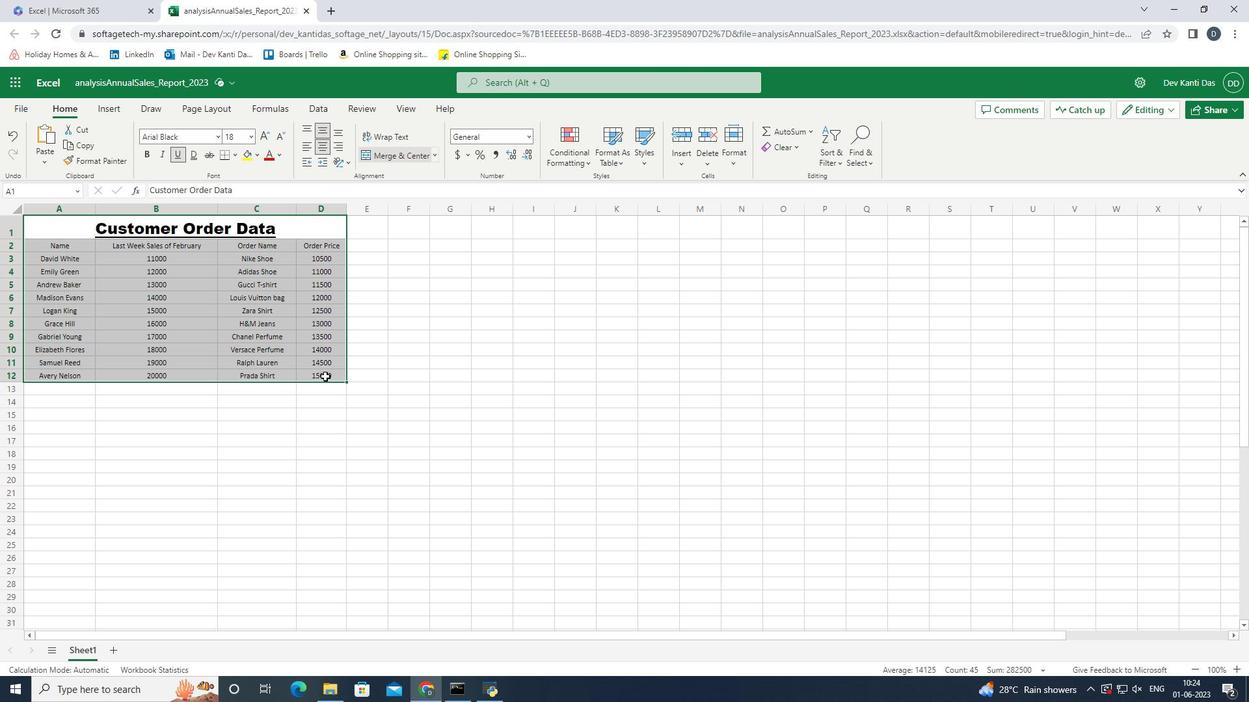 
Action: Mouse pressed left at (323, 376)
Screenshot: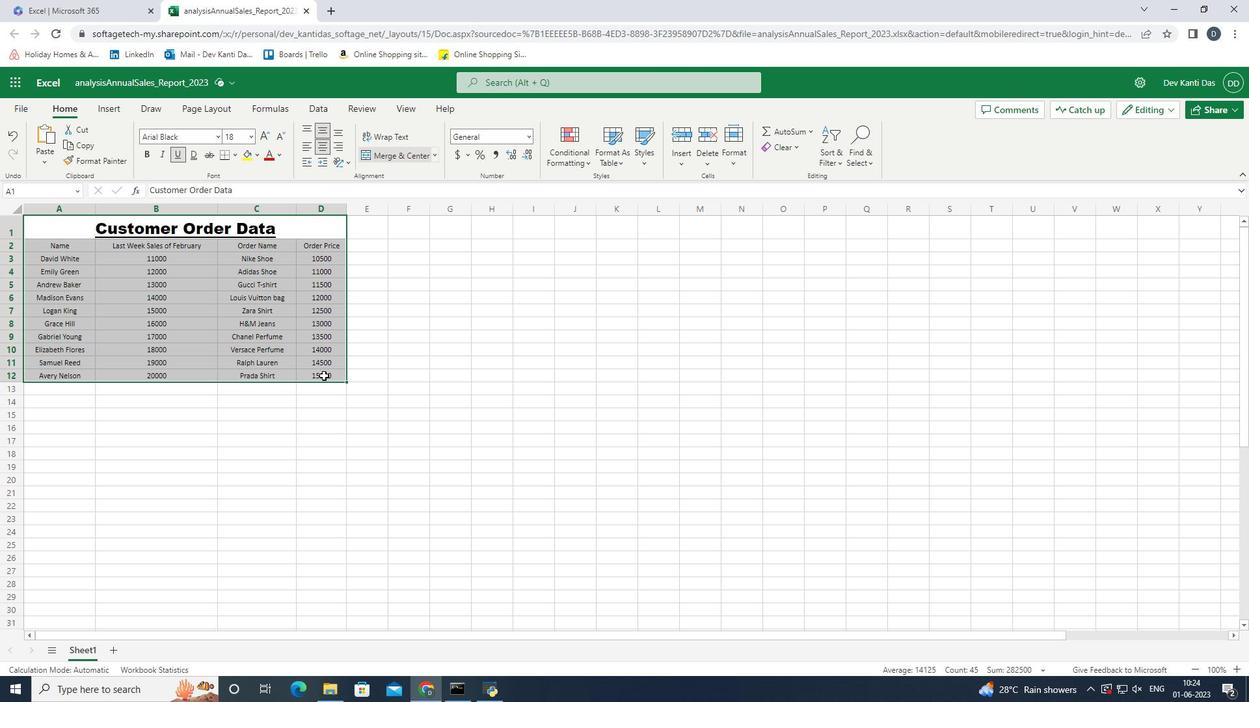 
Action: Mouse moved to (536, 411)
Screenshot: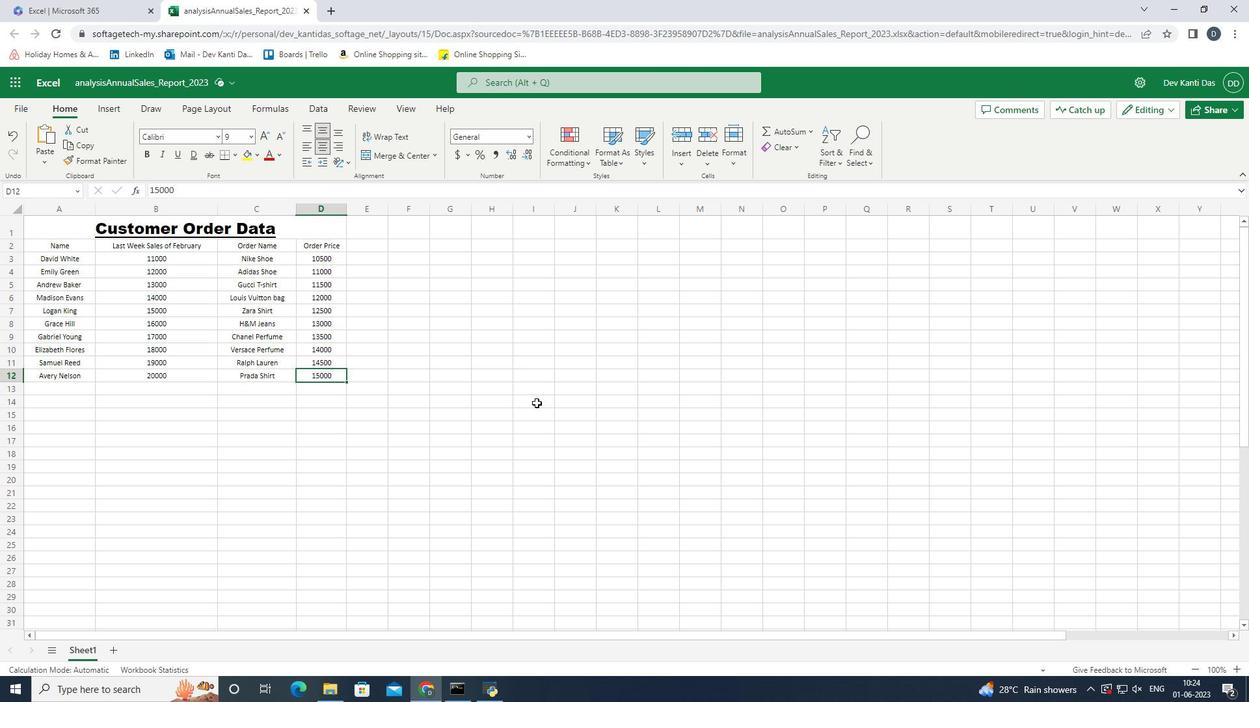 
